 Task: Look for space in Hodonín, Czech Republic from 9th June, 2023 to 11th June, 2023 for 2 adults in price range Rs.6000 to Rs.10000. Place can be entire place with 2 bedrooms having 2 beds and 1 bathroom. Property type can be house, flat, guest house. Amenities needed are: wifi. Booking option can be shelf check-in. Required host language is English.
Action: Mouse moved to (413, 81)
Screenshot: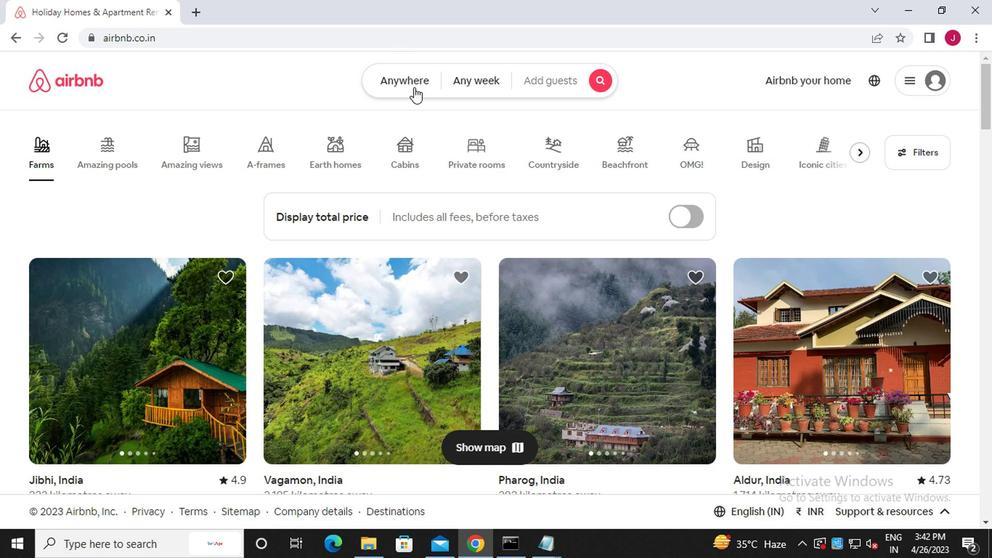
Action: Mouse pressed left at (413, 81)
Screenshot: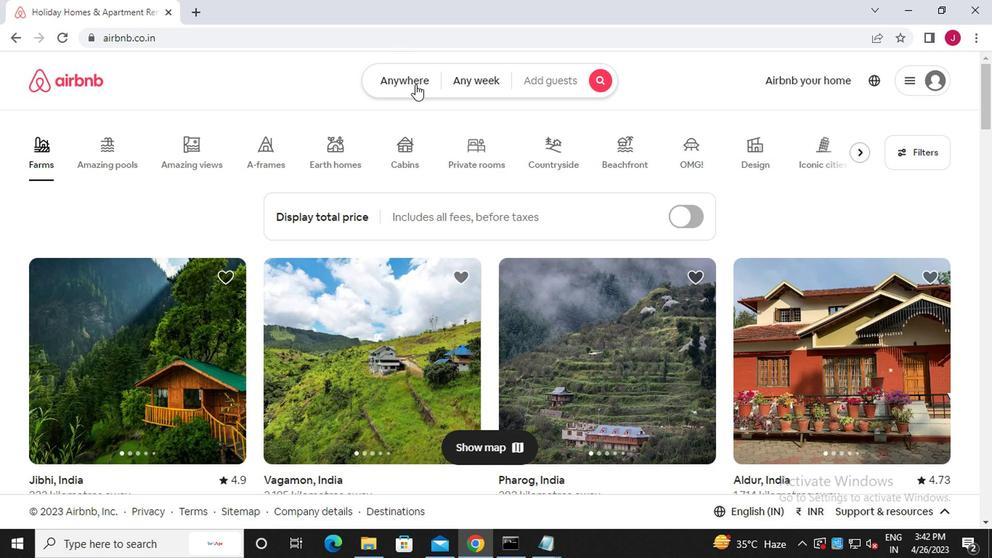 
Action: Mouse moved to (253, 141)
Screenshot: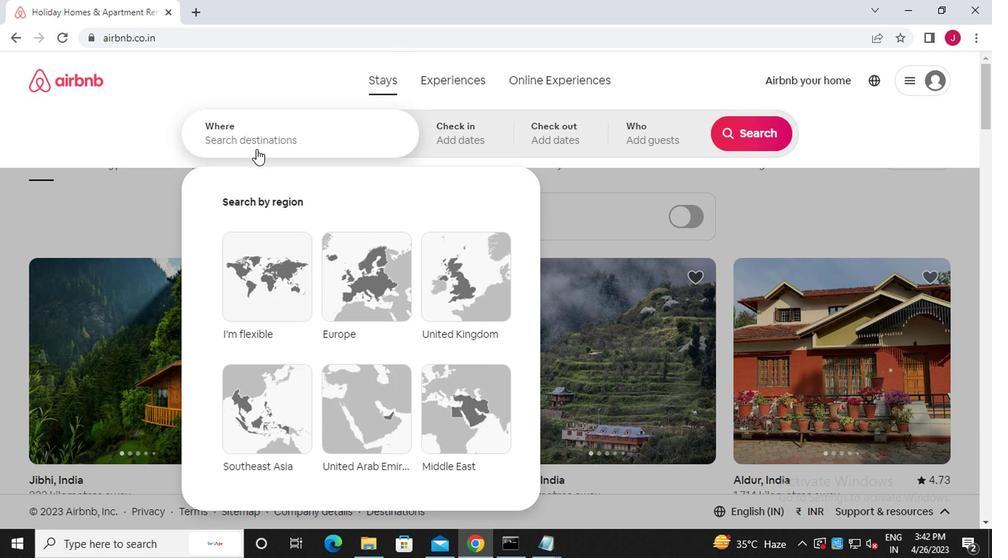 
Action: Mouse pressed left at (253, 141)
Screenshot: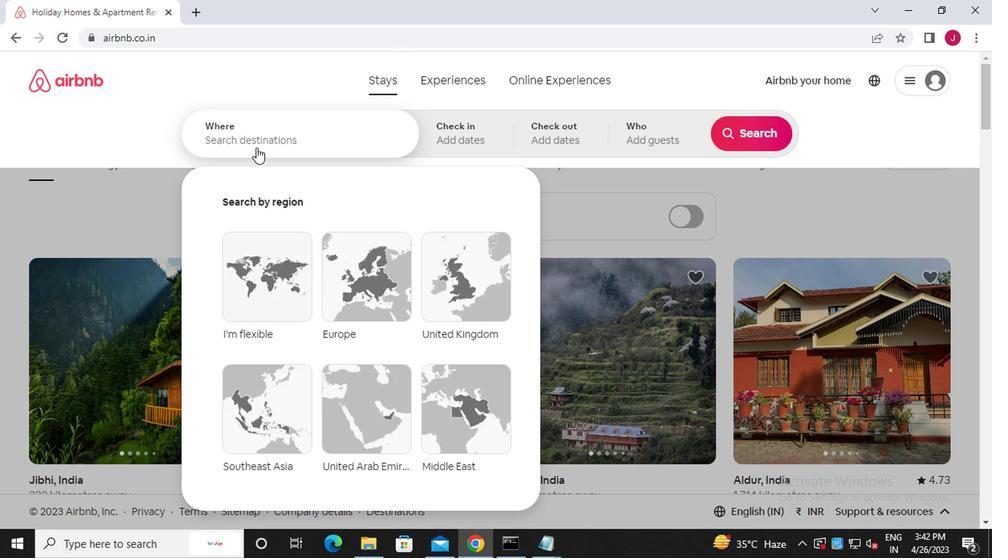 
Action: Mouse moved to (251, 141)
Screenshot: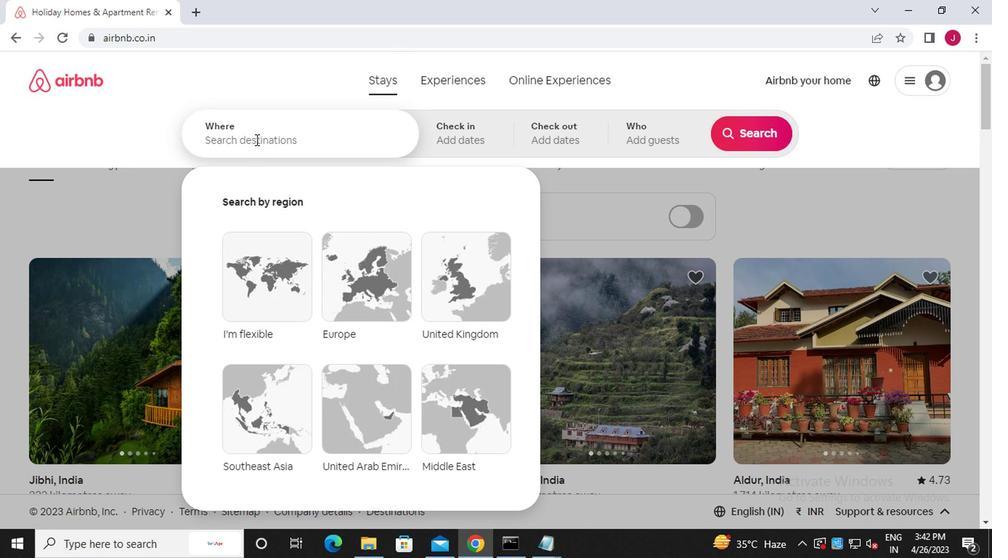 
Action: Key pressed h<Key.caps_lock>odonin,<Key.caps_lock>c<Key.caps_lock>zech<Key.space><Key.caps_lock>r<Key.caps_lock>epublic
Screenshot: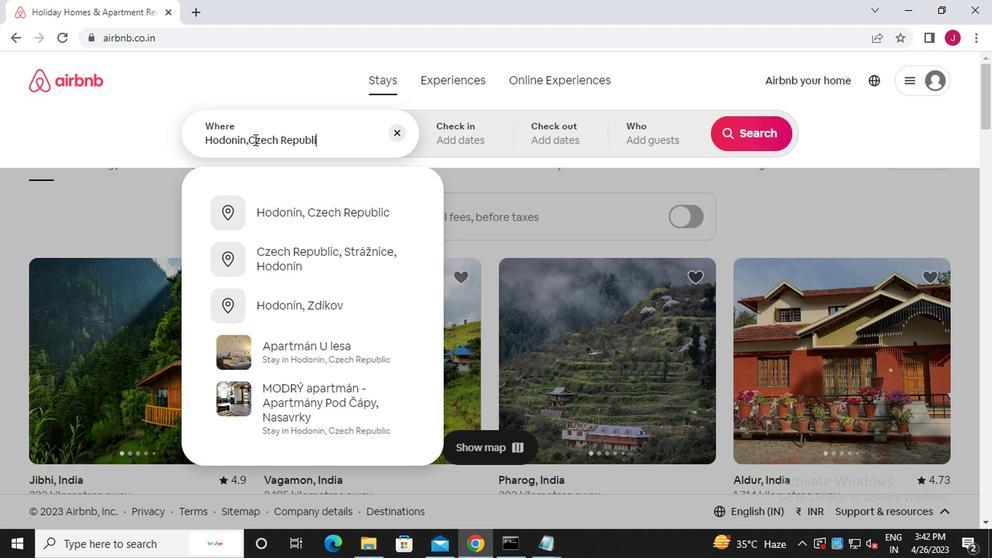 
Action: Mouse moved to (351, 208)
Screenshot: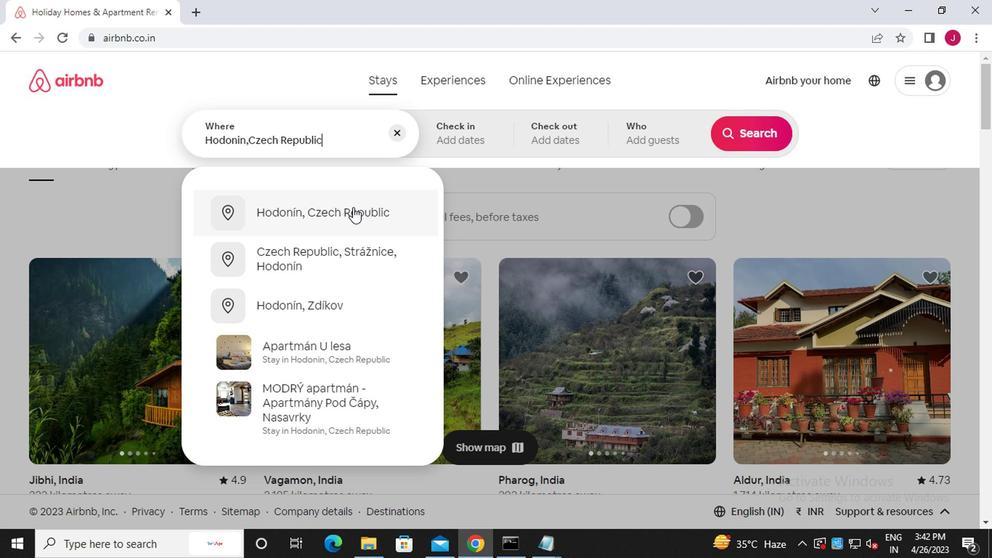 
Action: Mouse pressed left at (351, 208)
Screenshot: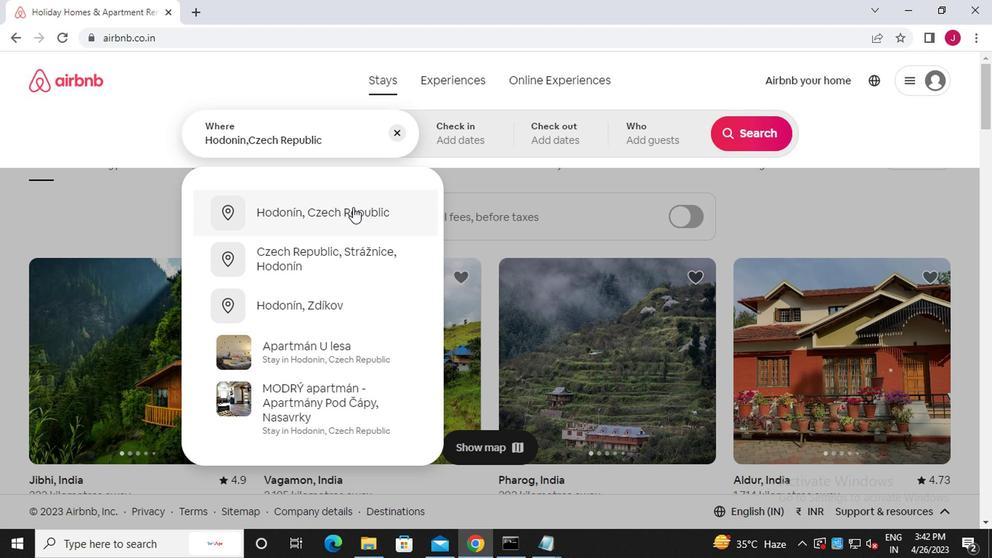 
Action: Mouse moved to (741, 255)
Screenshot: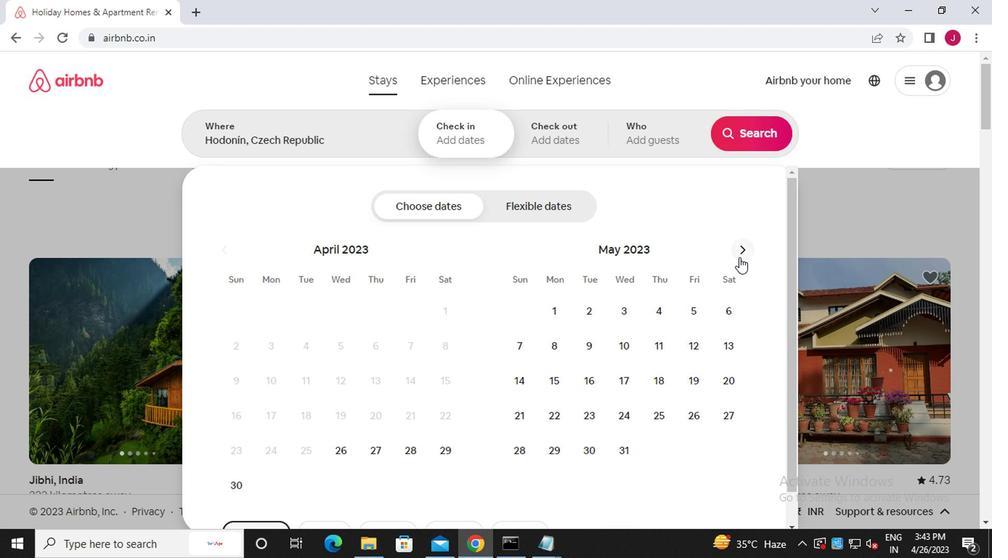 
Action: Mouse pressed left at (741, 255)
Screenshot: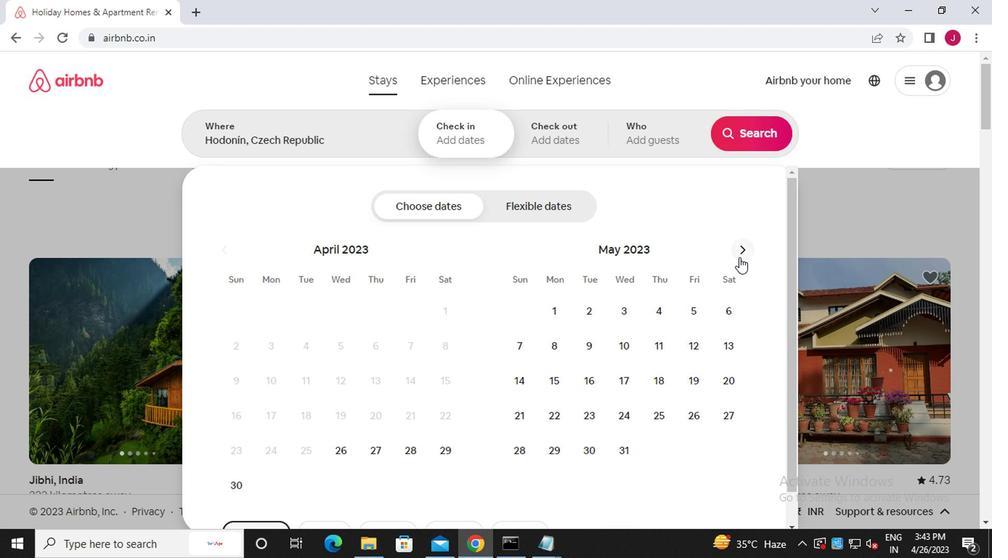 
Action: Mouse moved to (697, 340)
Screenshot: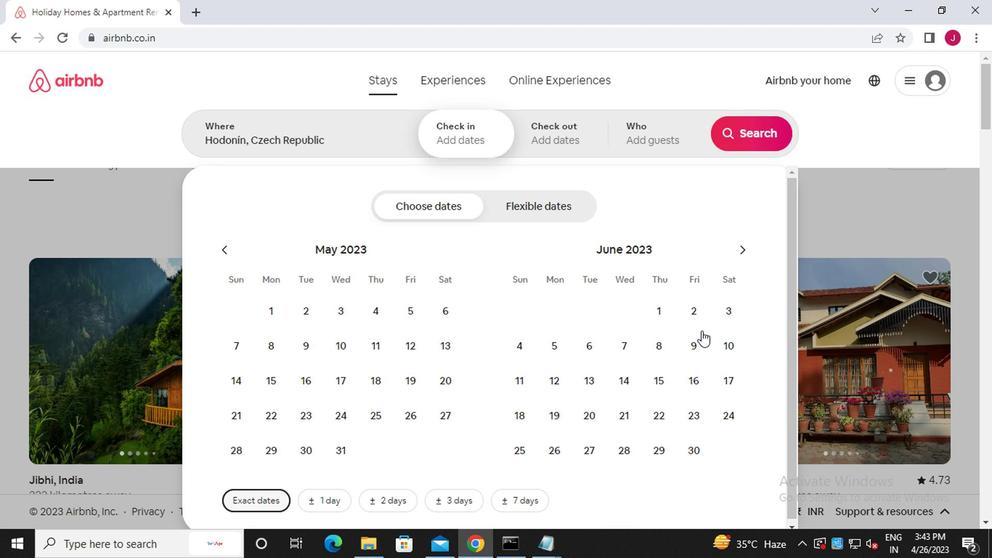 
Action: Mouse pressed left at (697, 340)
Screenshot: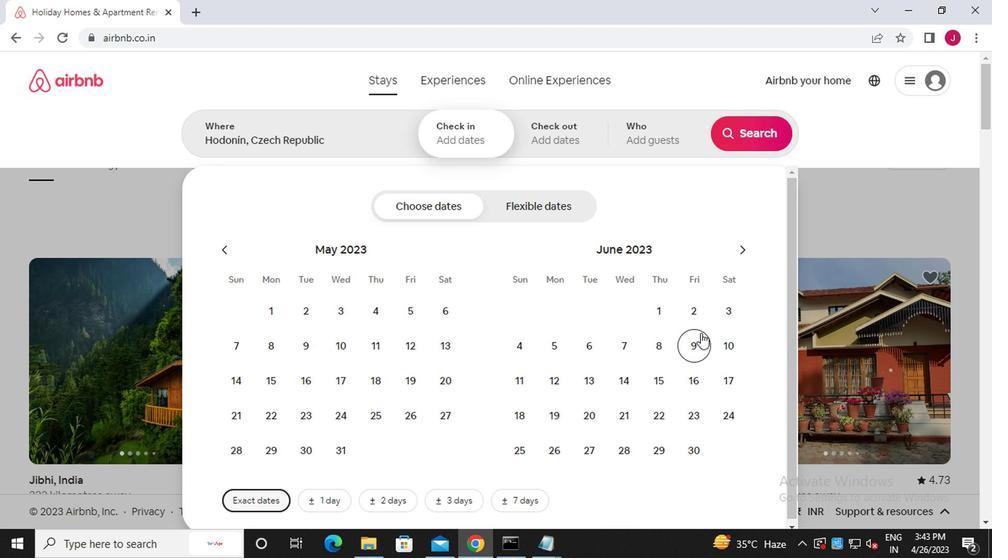 
Action: Mouse moved to (527, 376)
Screenshot: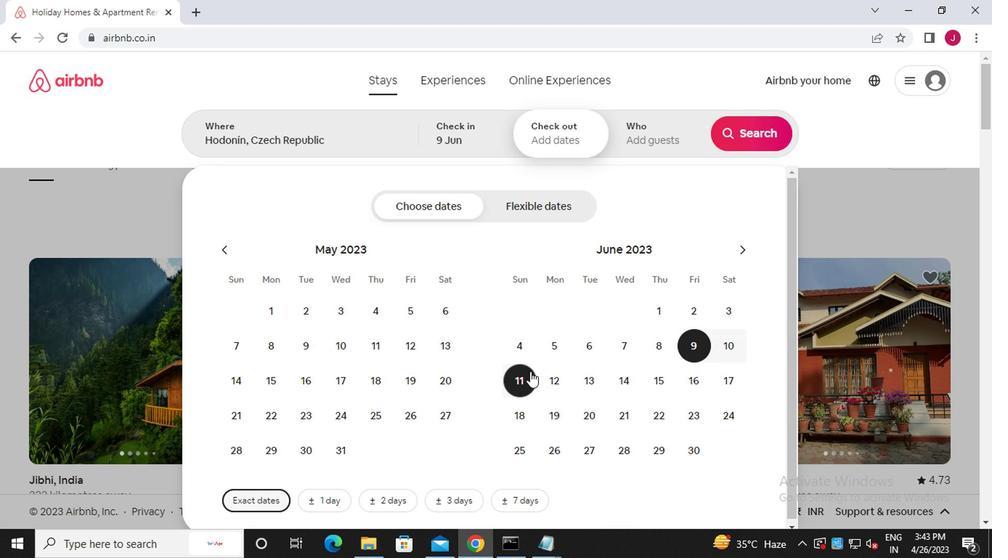 
Action: Mouse pressed left at (527, 376)
Screenshot: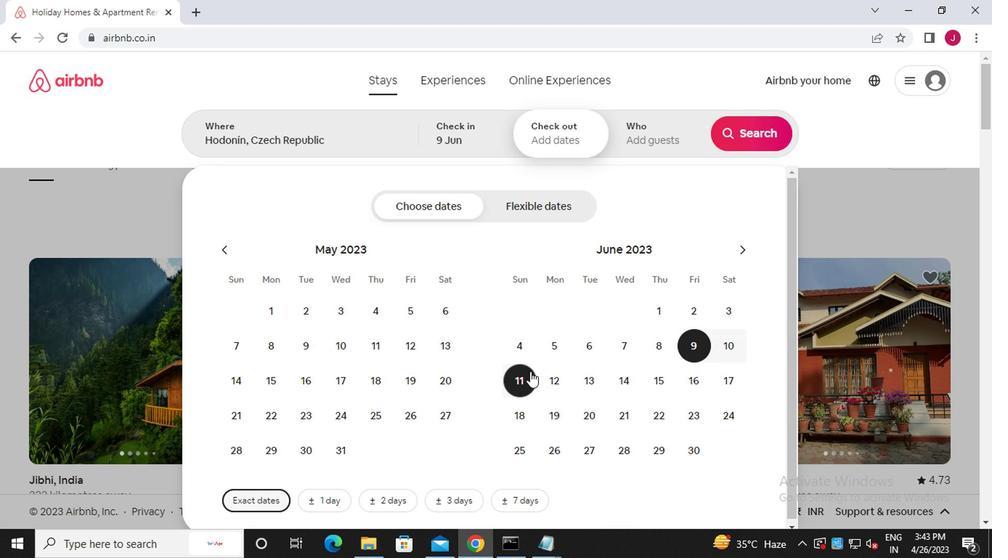 
Action: Mouse moved to (657, 142)
Screenshot: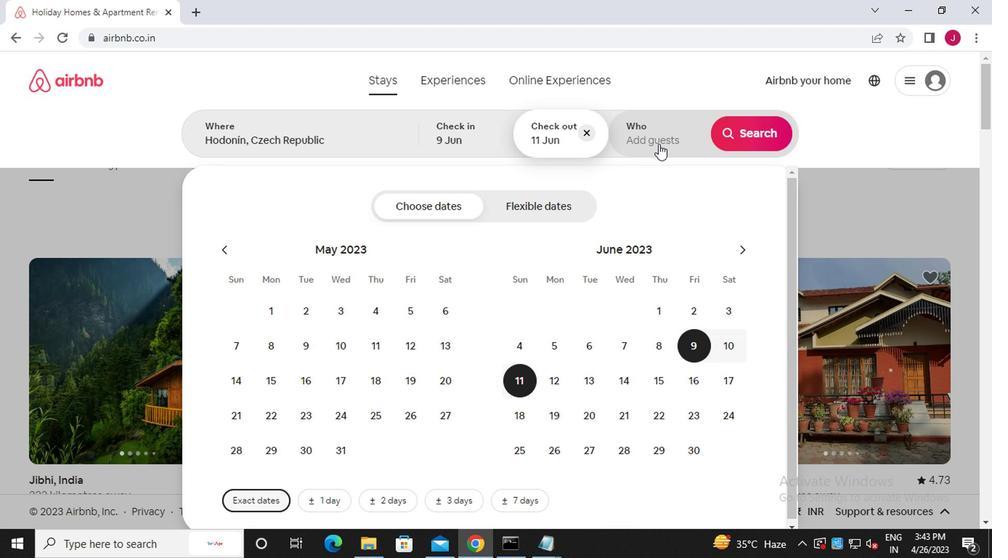 
Action: Mouse pressed left at (657, 142)
Screenshot: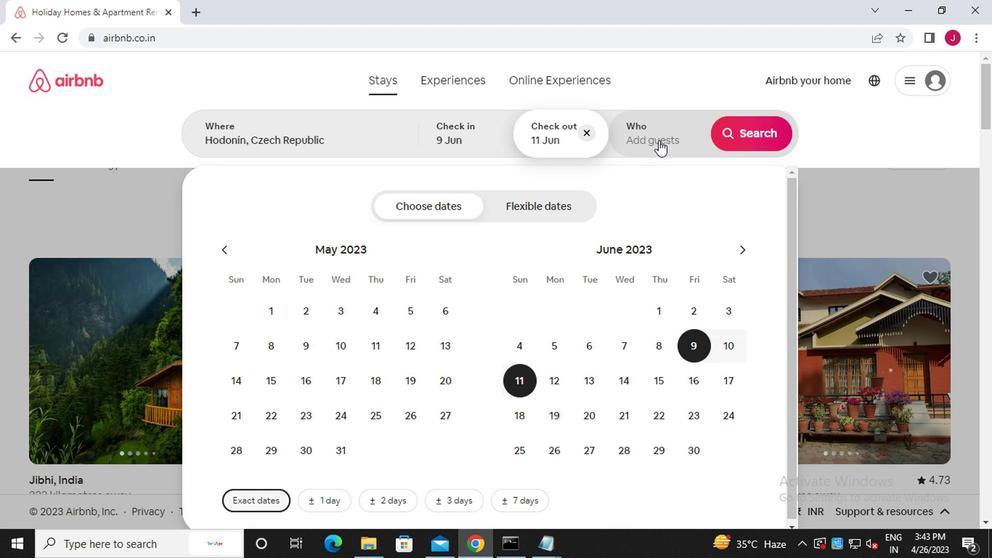 
Action: Mouse moved to (757, 211)
Screenshot: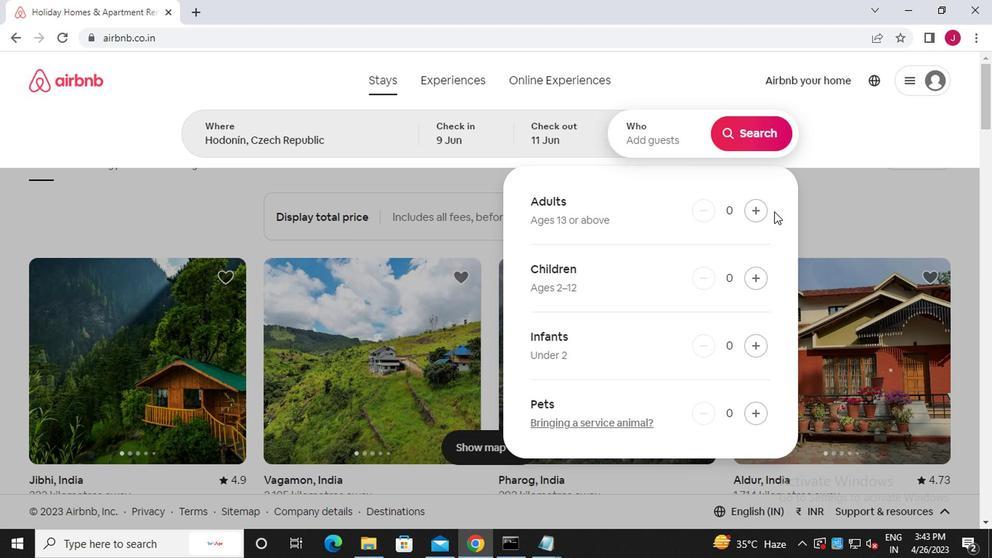 
Action: Mouse pressed left at (757, 211)
Screenshot: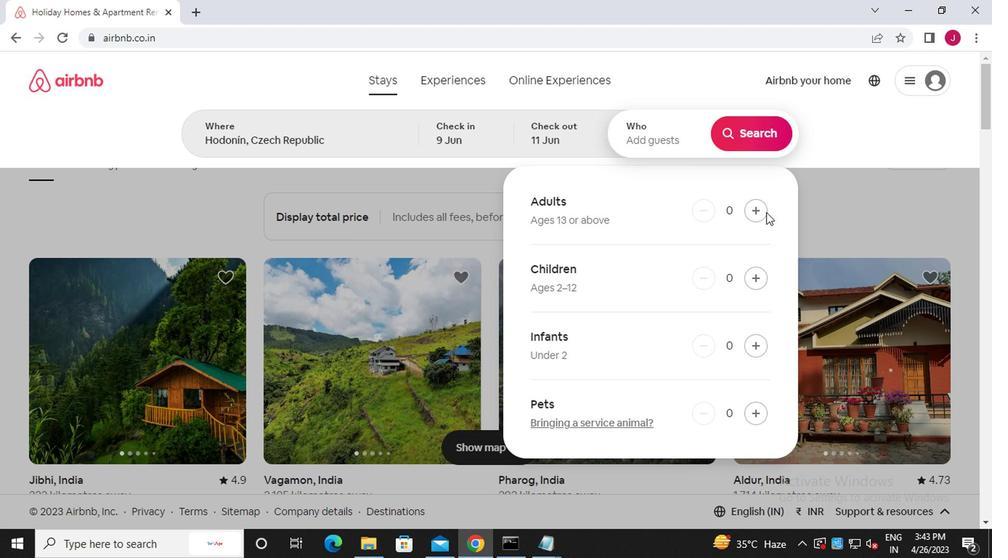 
Action: Mouse pressed left at (757, 211)
Screenshot: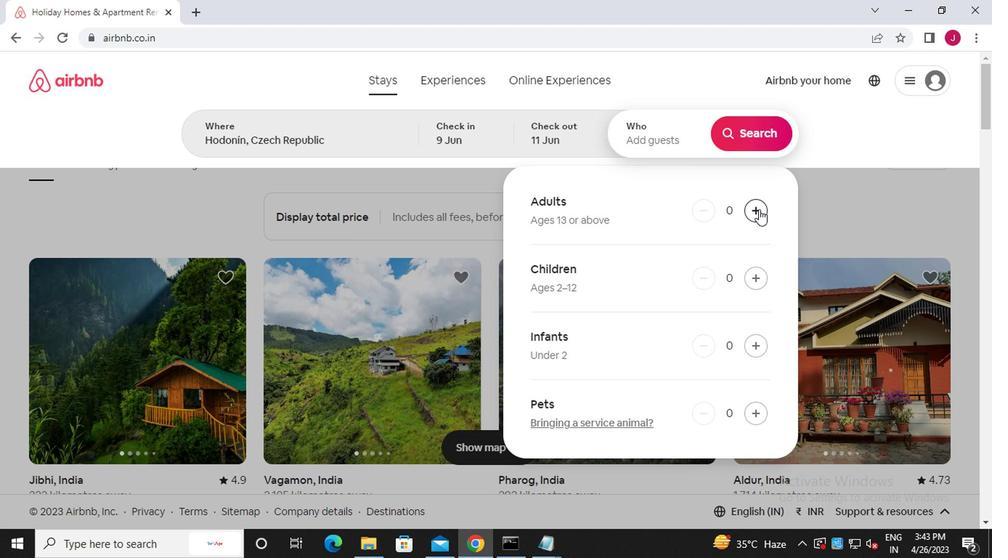 
Action: Mouse moved to (761, 140)
Screenshot: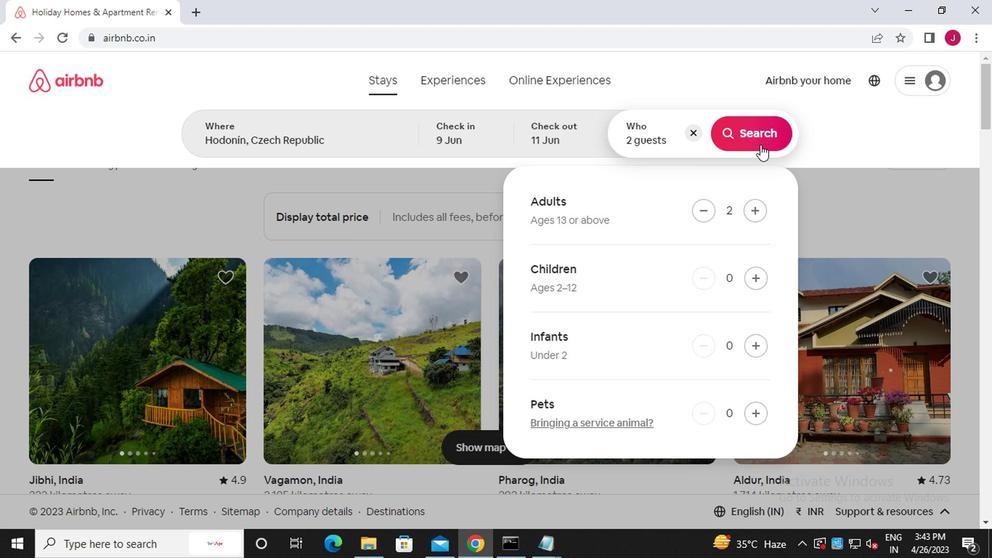 
Action: Mouse pressed left at (761, 140)
Screenshot: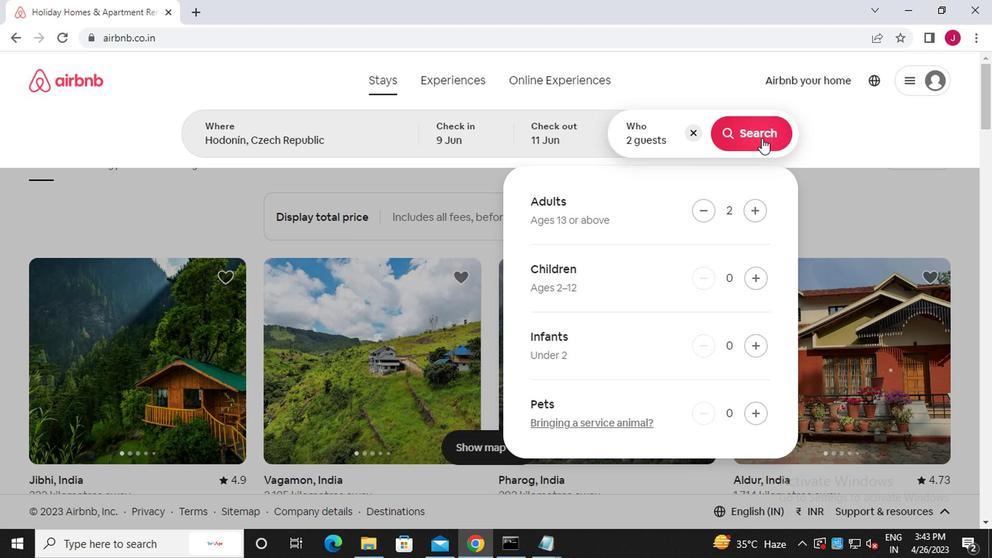 
Action: Mouse moved to (934, 139)
Screenshot: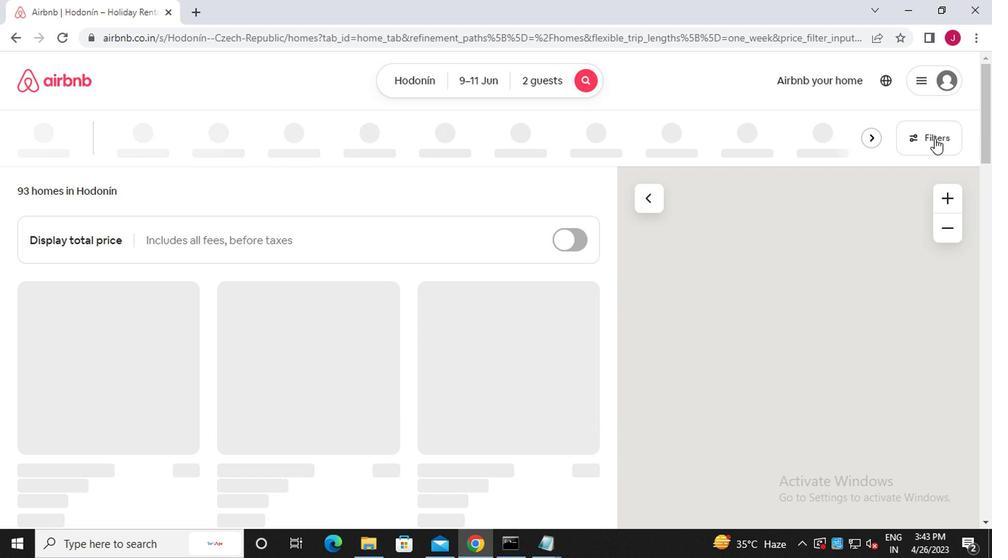 
Action: Mouse pressed left at (934, 139)
Screenshot: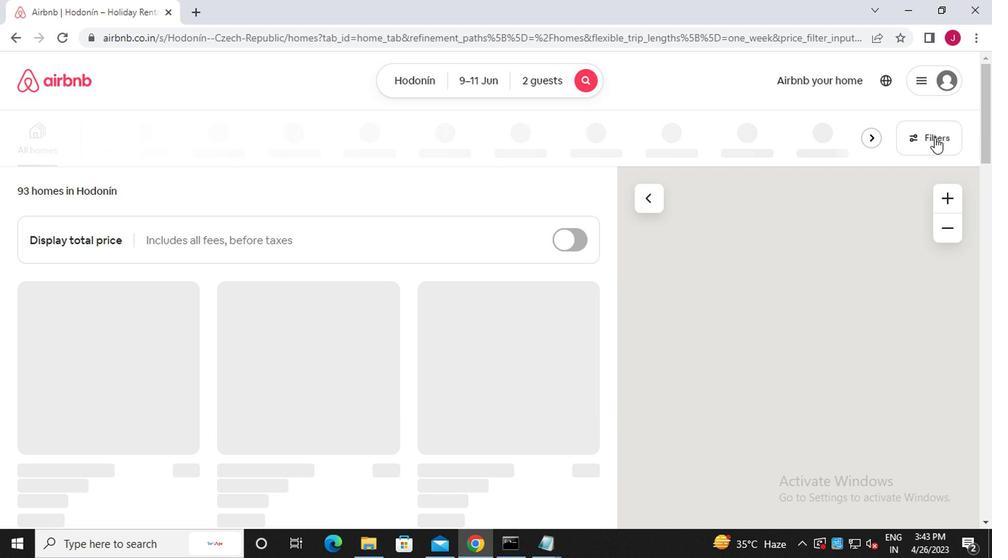 
Action: Mouse moved to (374, 311)
Screenshot: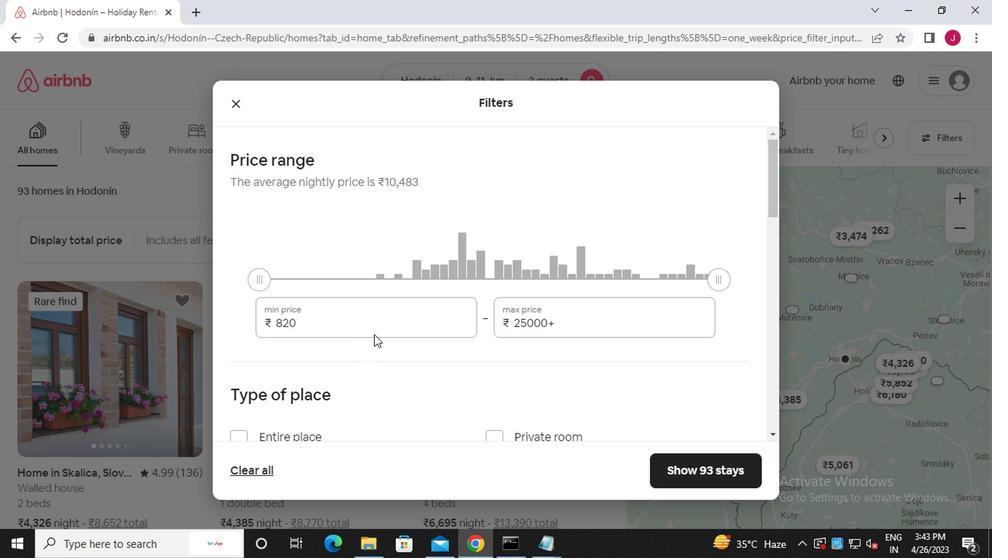 
Action: Mouse pressed left at (374, 311)
Screenshot: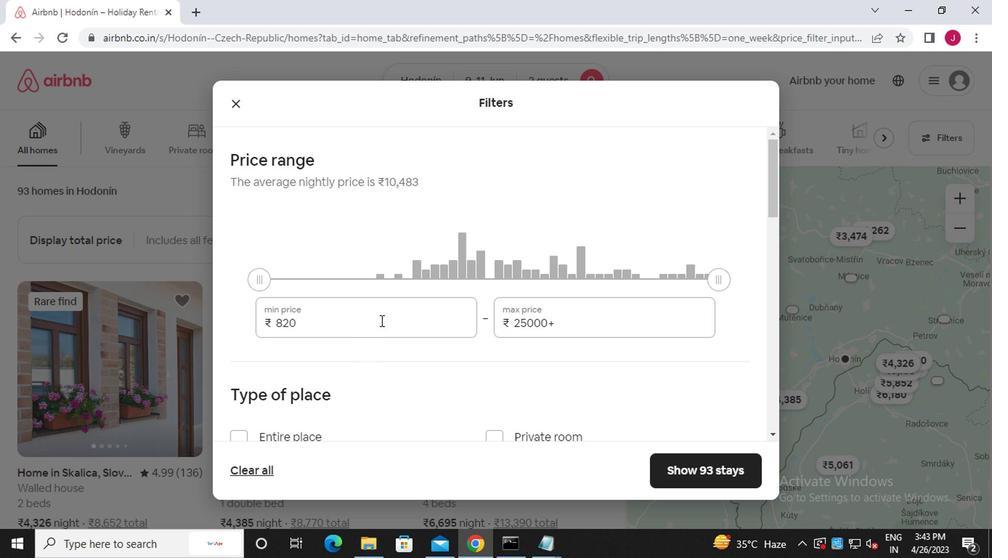 
Action: Mouse moved to (374, 311)
Screenshot: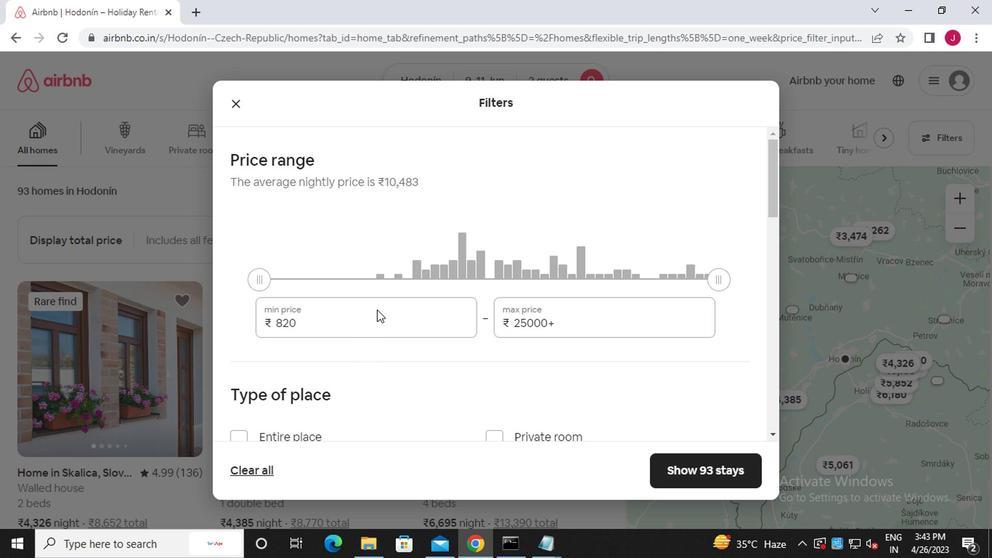 
Action: Key pressed <Key.backspace><Key.backspace><Key.backspace><<102>><<96>><<96>><<96>>
Screenshot: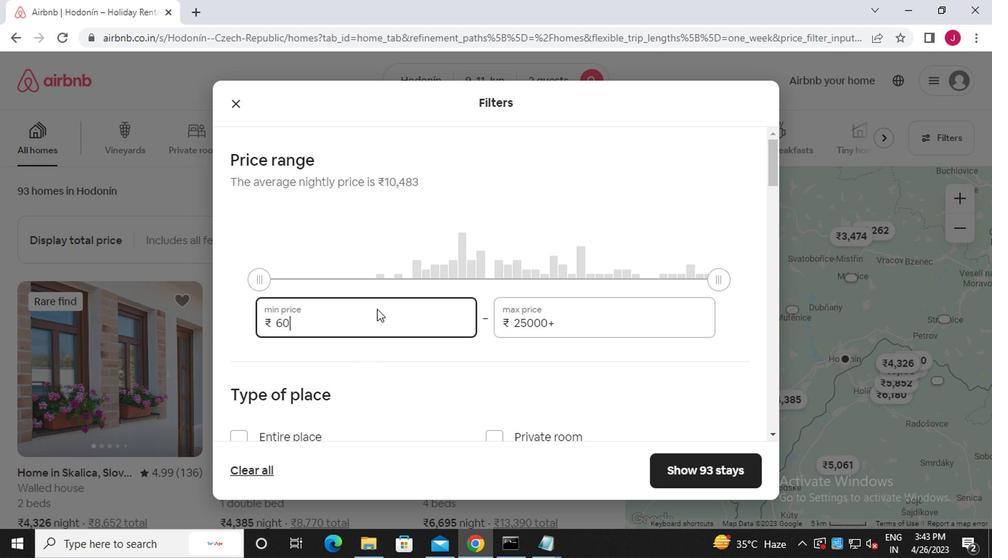 
Action: Mouse moved to (622, 318)
Screenshot: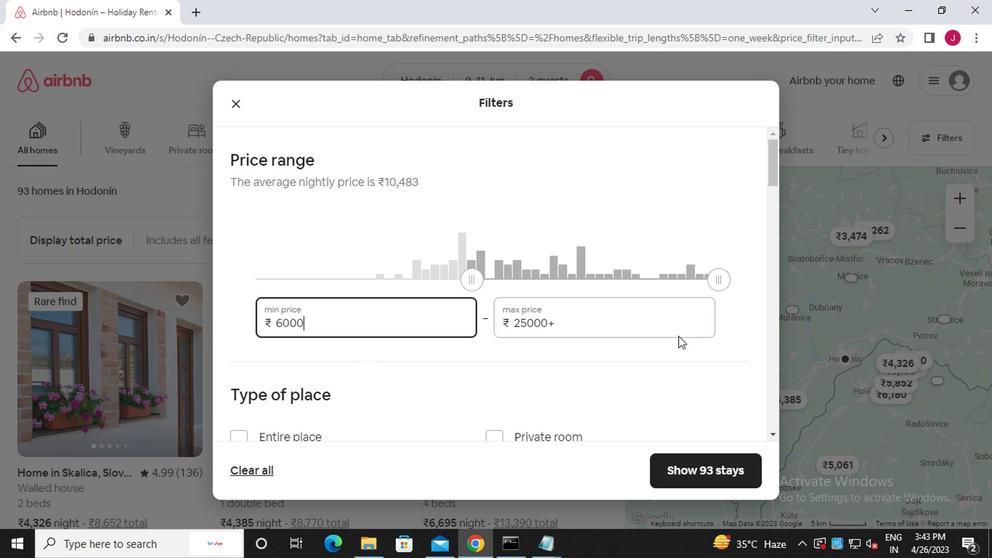 
Action: Mouse pressed left at (622, 318)
Screenshot: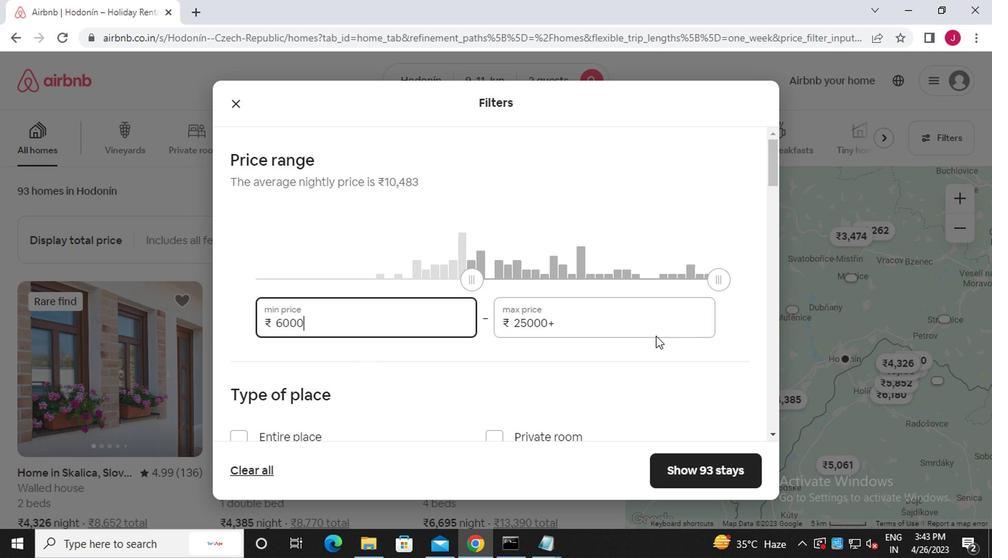
Action: Mouse moved to (624, 317)
Screenshot: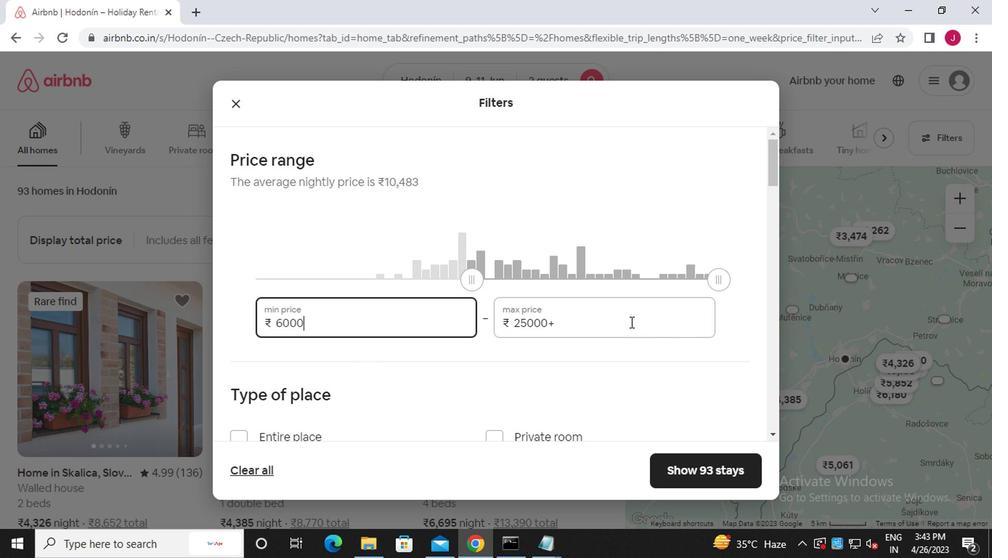 
Action: Key pressed <Key.backspace><Key.backspace><Key.backspace><Key.backspace><Key.backspace><Key.backspace><Key.backspace><Key.backspace><Key.backspace><Key.backspace><Key.backspace><Key.backspace><<97>><<96>><<96>><<96>><<96>>
Screenshot: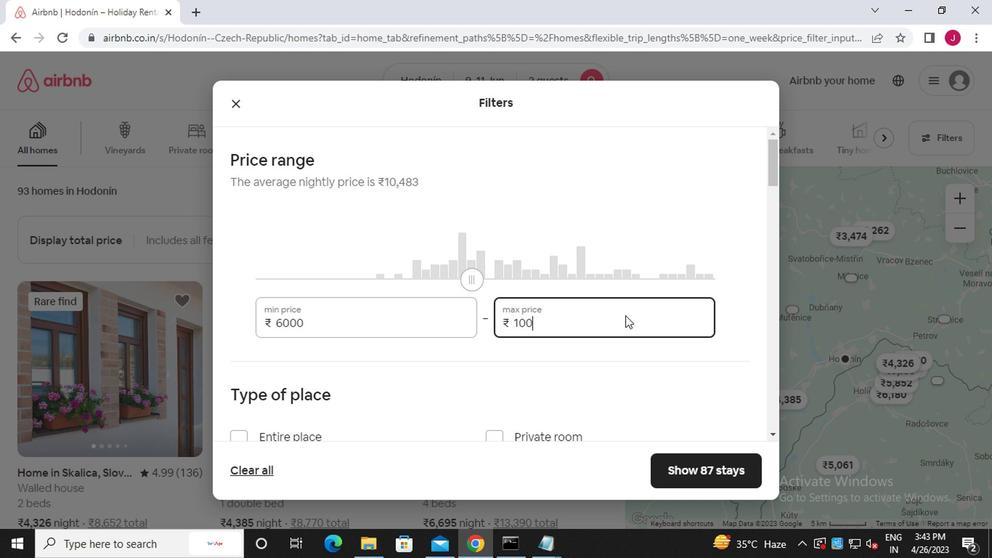 
Action: Mouse scrolled (624, 316) with delta (0, 0)
Screenshot: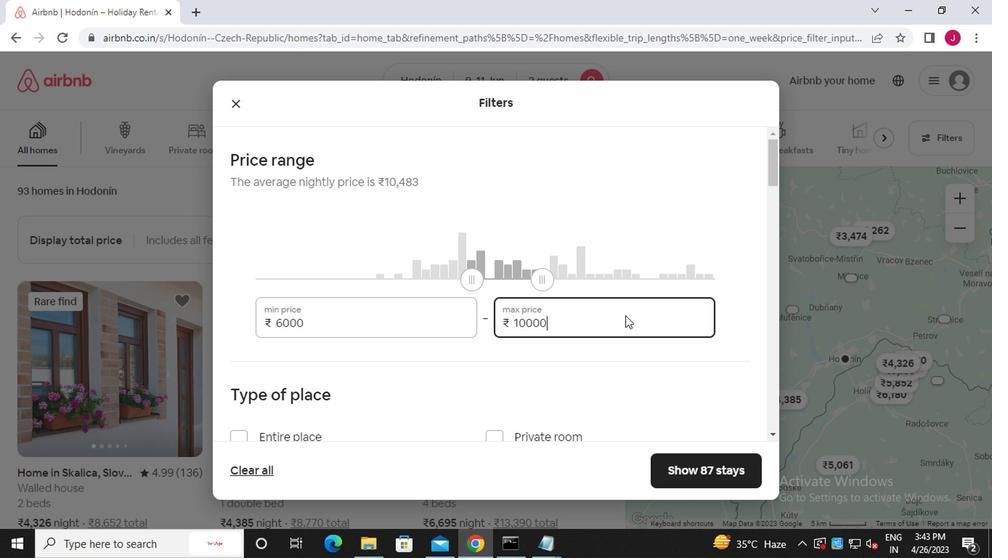 
Action: Mouse moved to (621, 324)
Screenshot: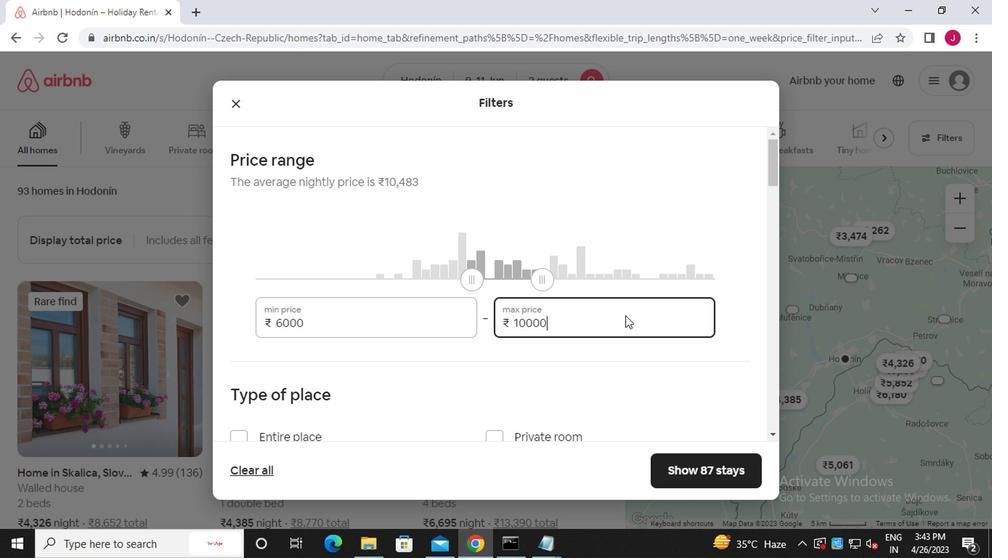 
Action: Mouse scrolled (621, 323) with delta (0, 0)
Screenshot: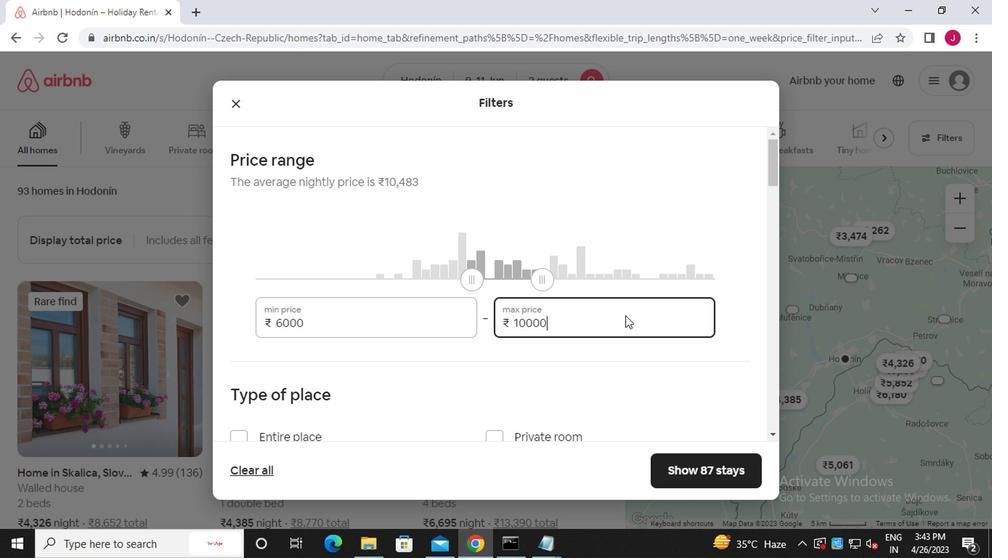 
Action: Mouse scrolled (621, 323) with delta (0, 0)
Screenshot: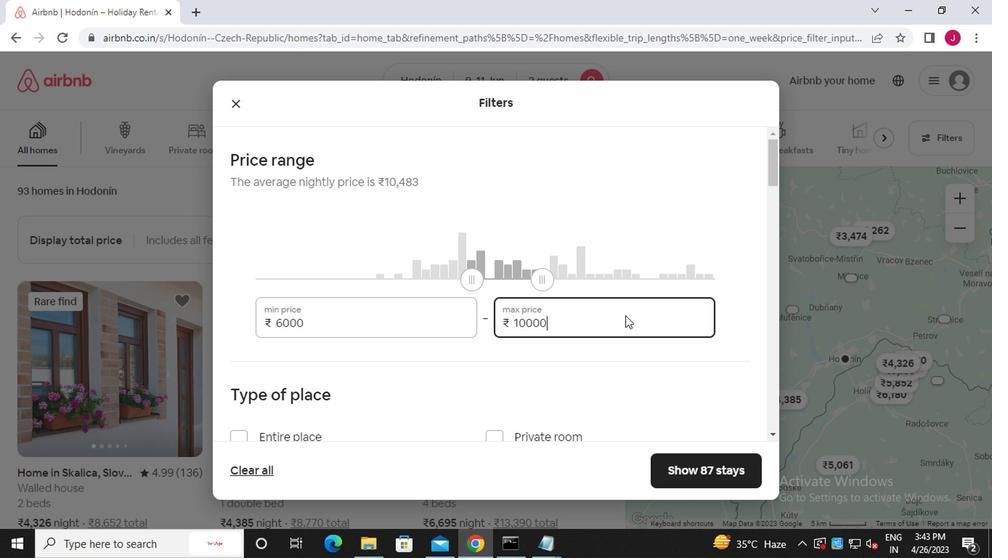 
Action: Mouse scrolled (621, 323) with delta (0, 0)
Screenshot: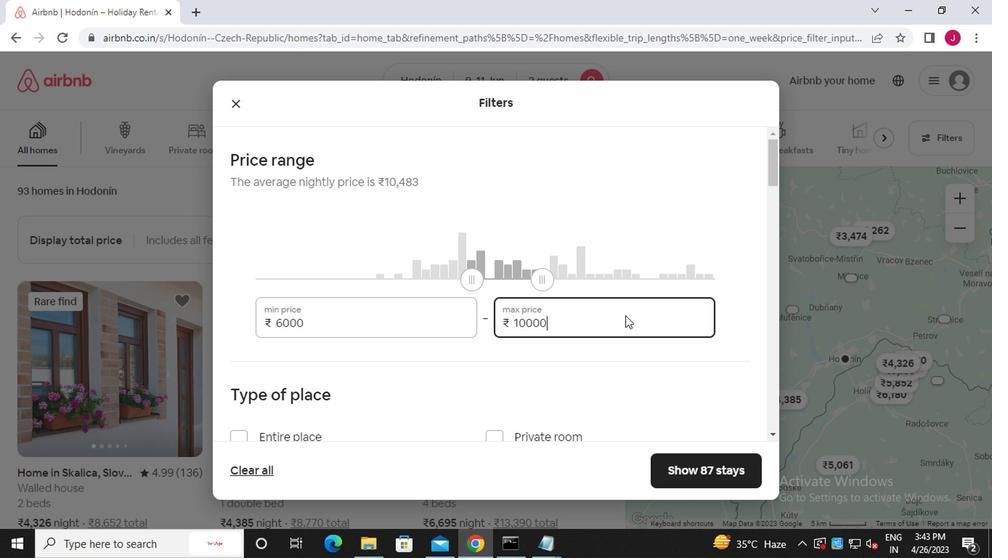 
Action: Mouse moved to (308, 375)
Screenshot: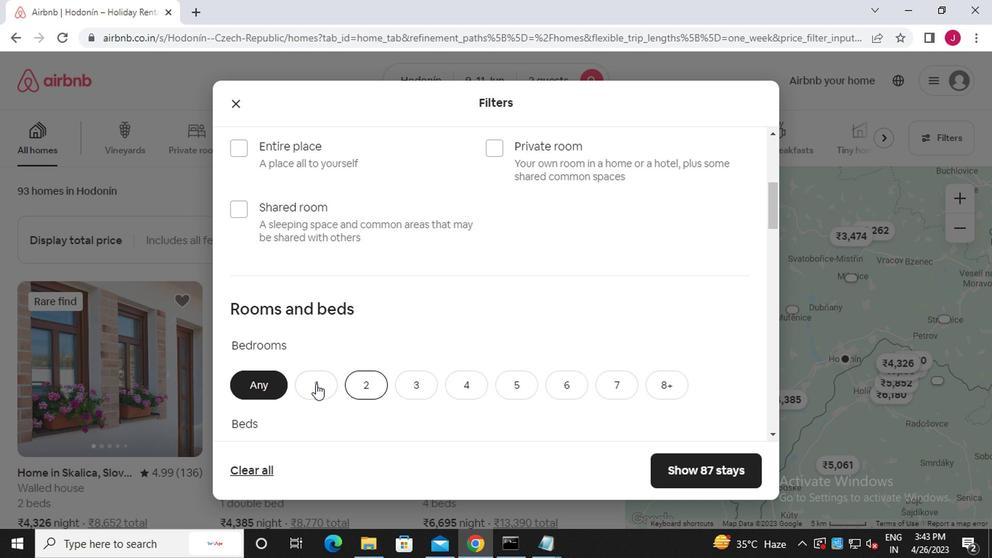 
Action: Mouse scrolled (308, 375) with delta (0, 0)
Screenshot: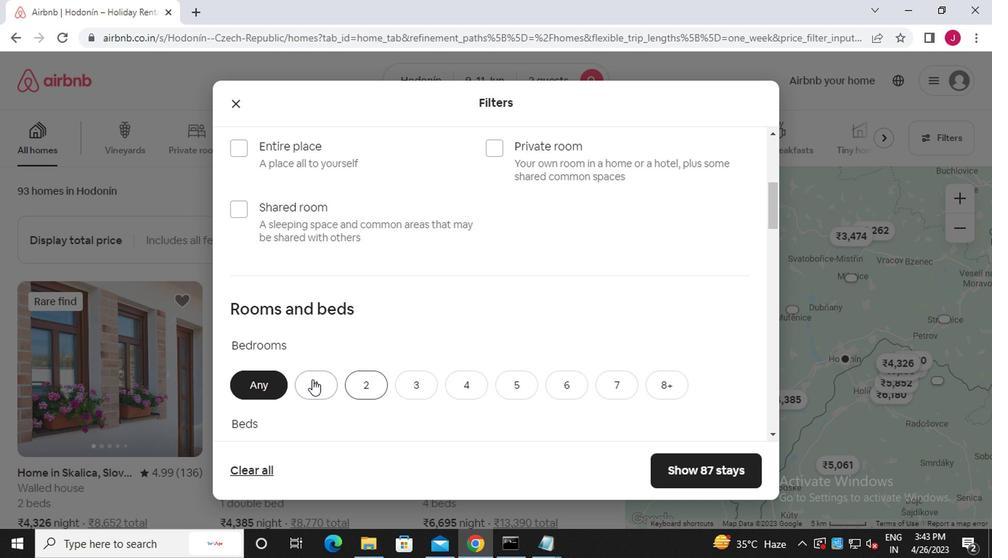 
Action: Mouse moved to (308, 377)
Screenshot: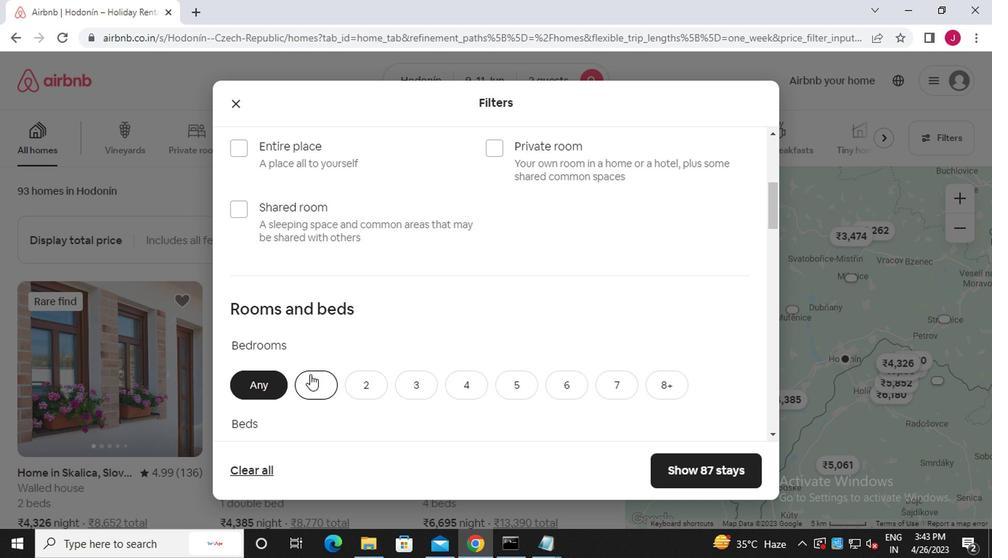 
Action: Mouse scrolled (308, 376) with delta (0, -1)
Screenshot: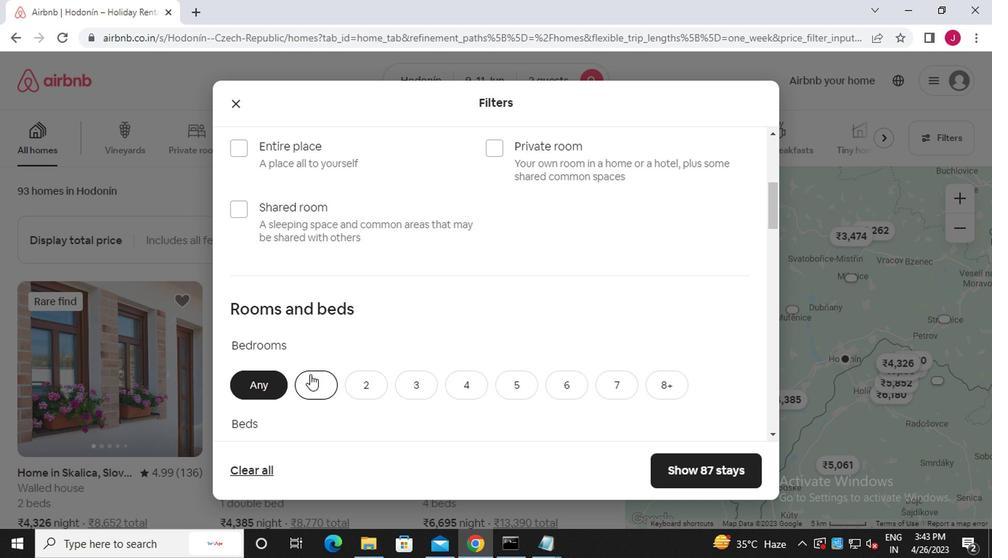 
Action: Mouse moved to (309, 379)
Screenshot: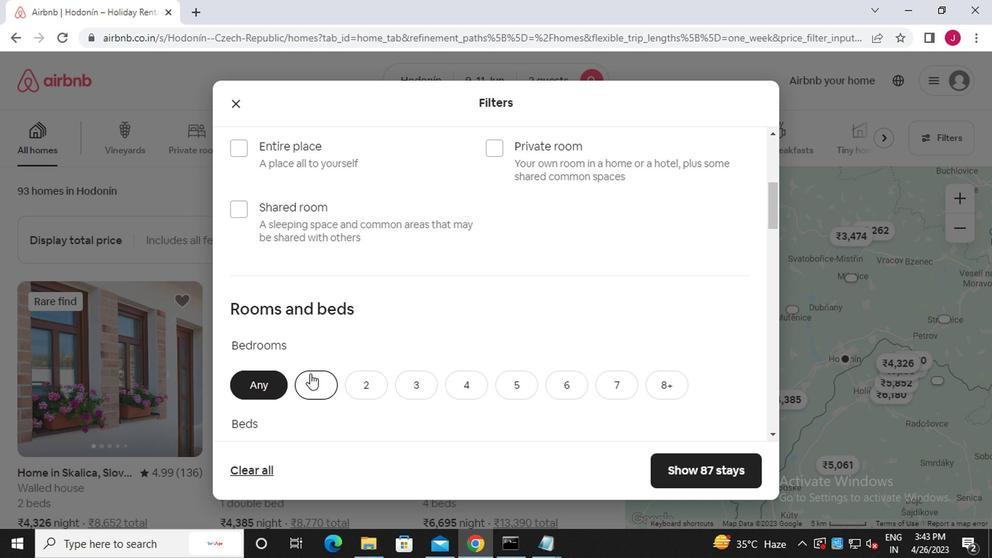 
Action: Mouse scrolled (309, 378) with delta (0, 0)
Screenshot: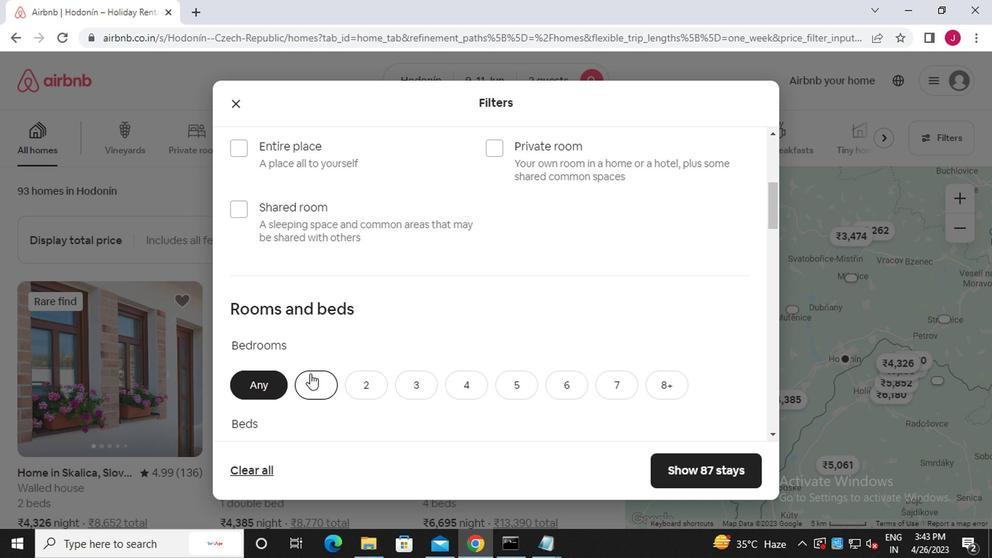 
Action: Mouse moved to (310, 379)
Screenshot: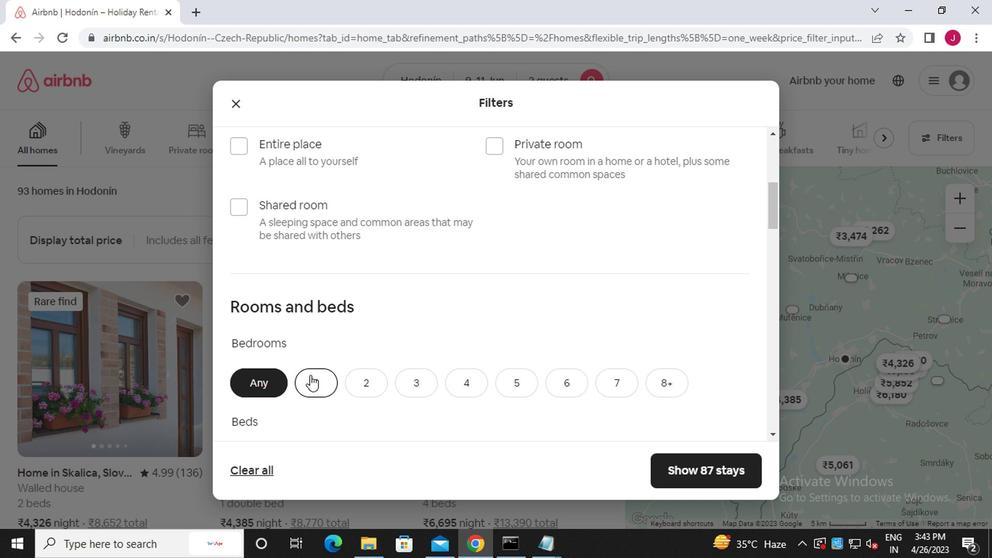 
Action: Mouse scrolled (310, 379) with delta (0, 0)
Screenshot: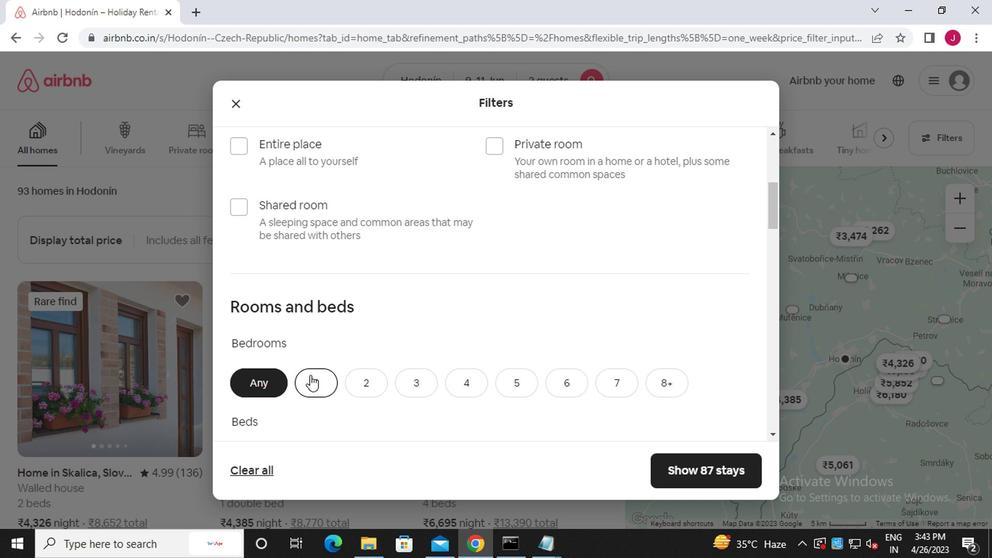 
Action: Mouse moved to (314, 373)
Screenshot: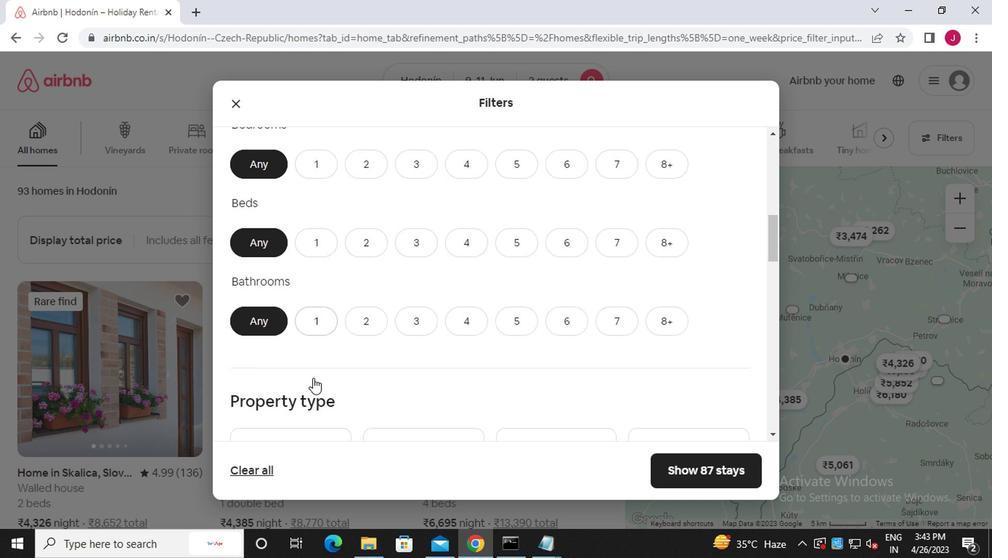 
Action: Mouse scrolled (314, 374) with delta (0, 0)
Screenshot: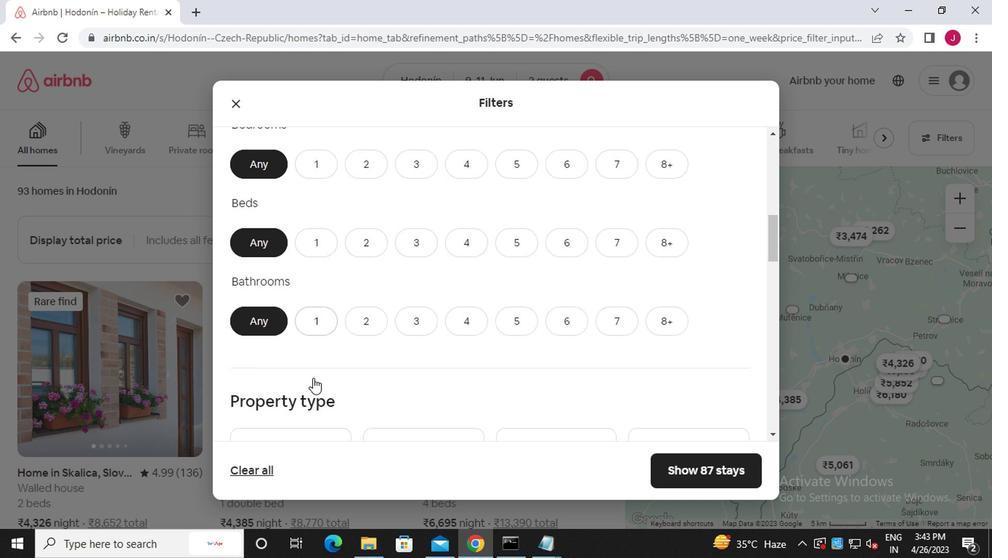 
Action: Mouse scrolled (314, 374) with delta (0, 0)
Screenshot: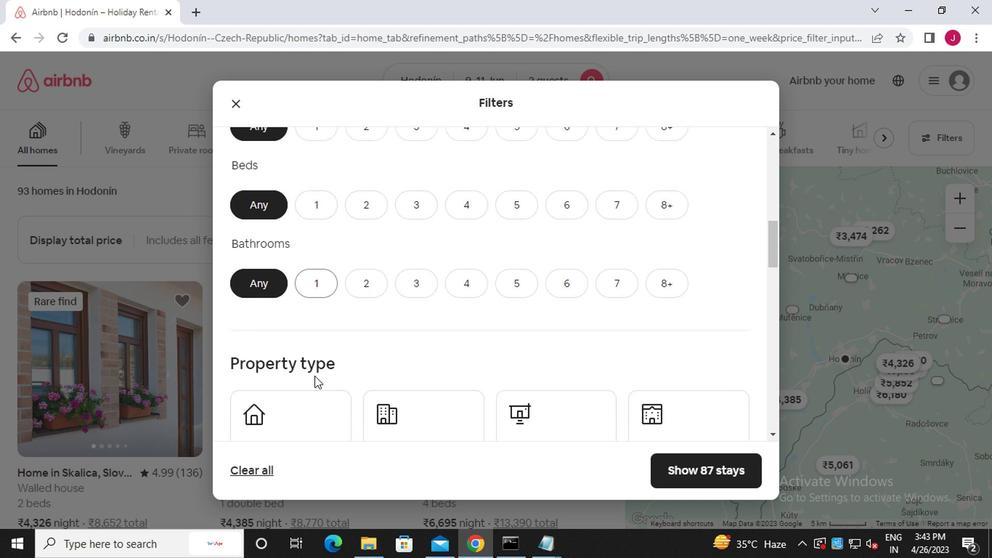 
Action: Mouse moved to (314, 371)
Screenshot: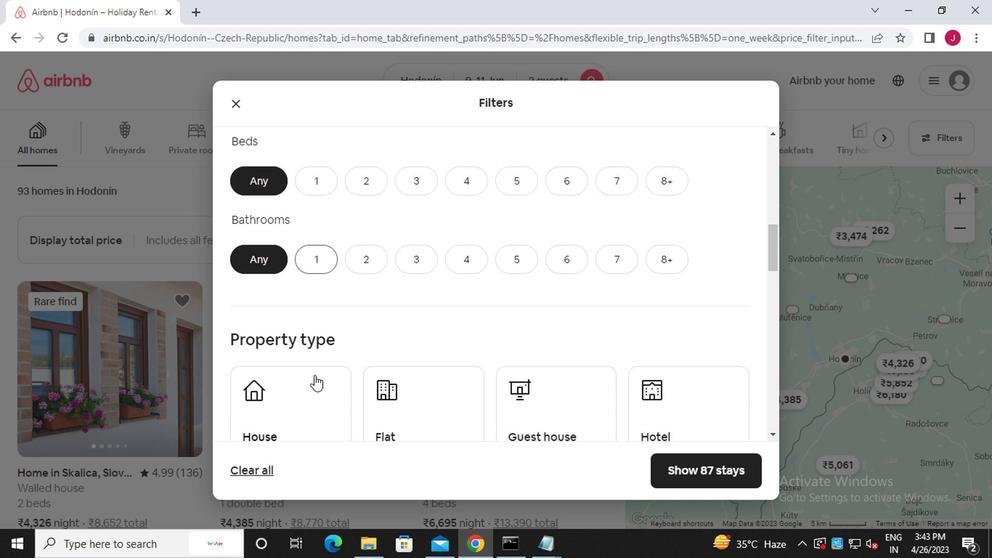 
Action: Mouse scrolled (314, 372) with delta (0, 1)
Screenshot: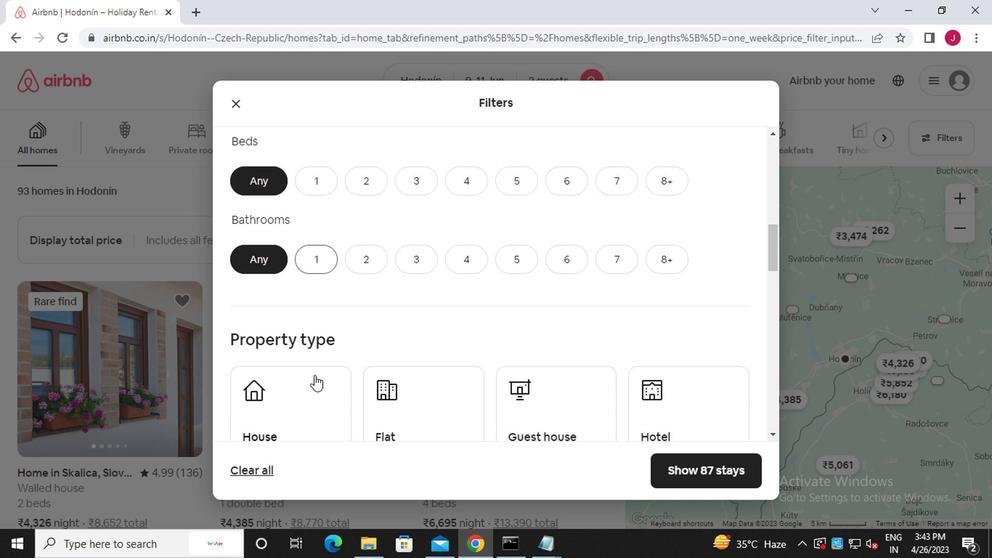 
Action: Mouse moved to (280, 212)
Screenshot: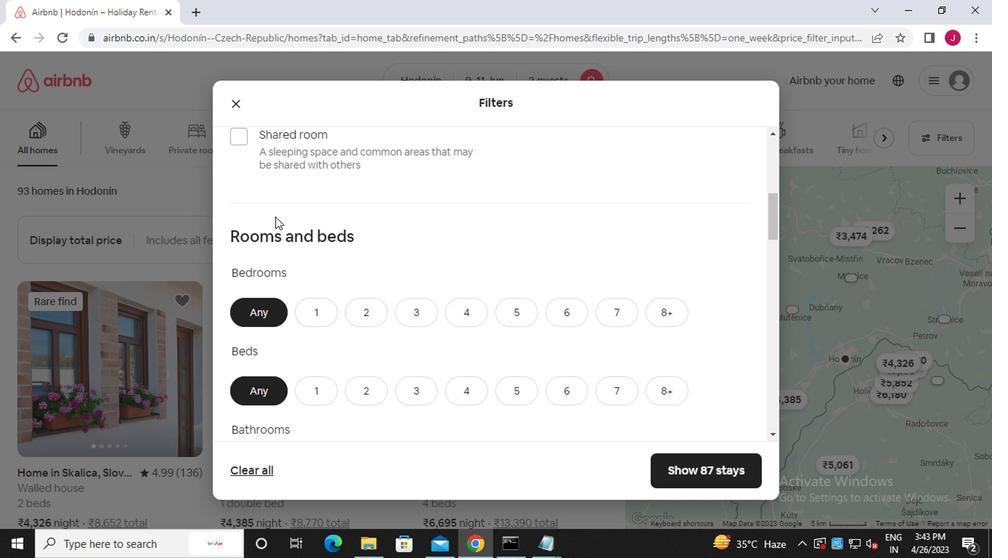 
Action: Mouse scrolled (280, 213) with delta (0, 1)
Screenshot: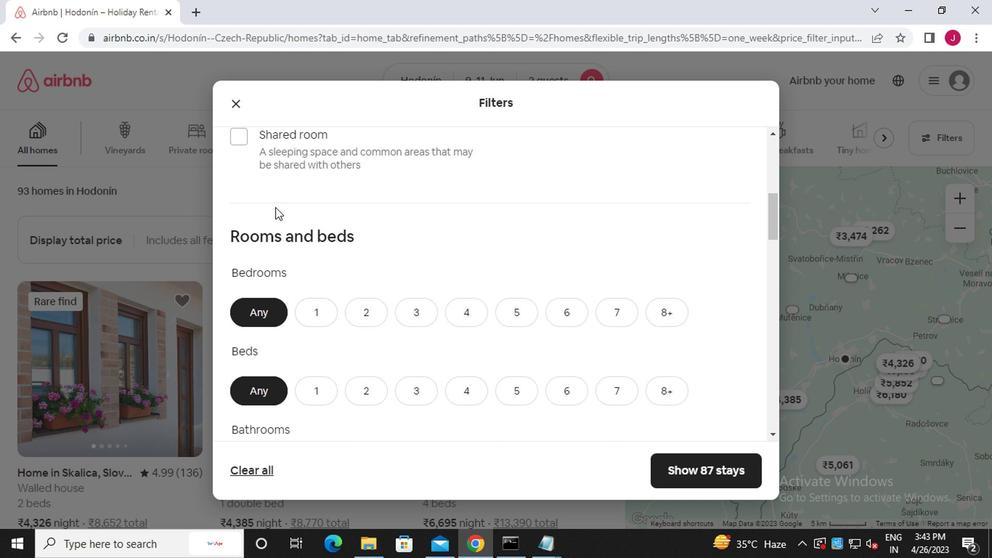 
Action: Mouse moved to (280, 212)
Screenshot: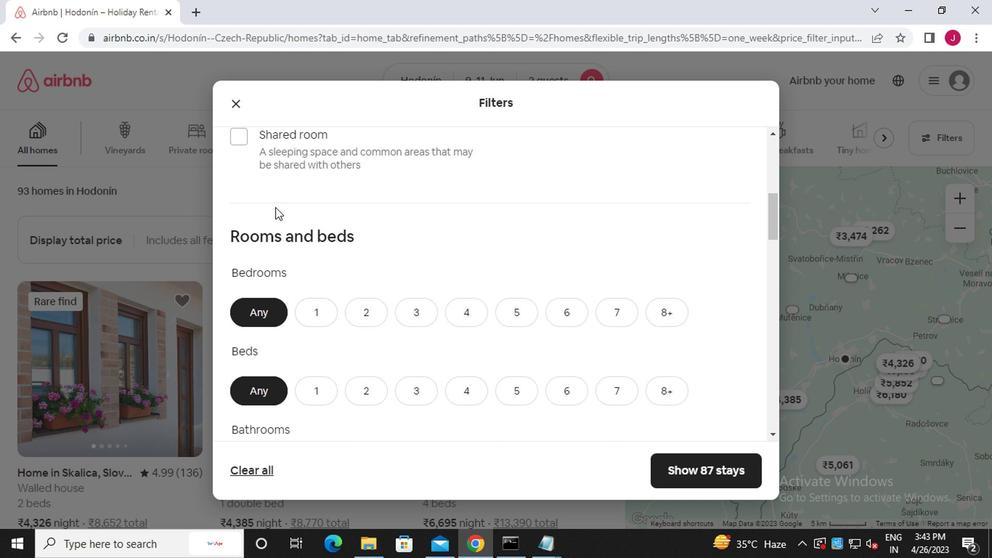 
Action: Mouse scrolled (280, 213) with delta (0, 1)
Screenshot: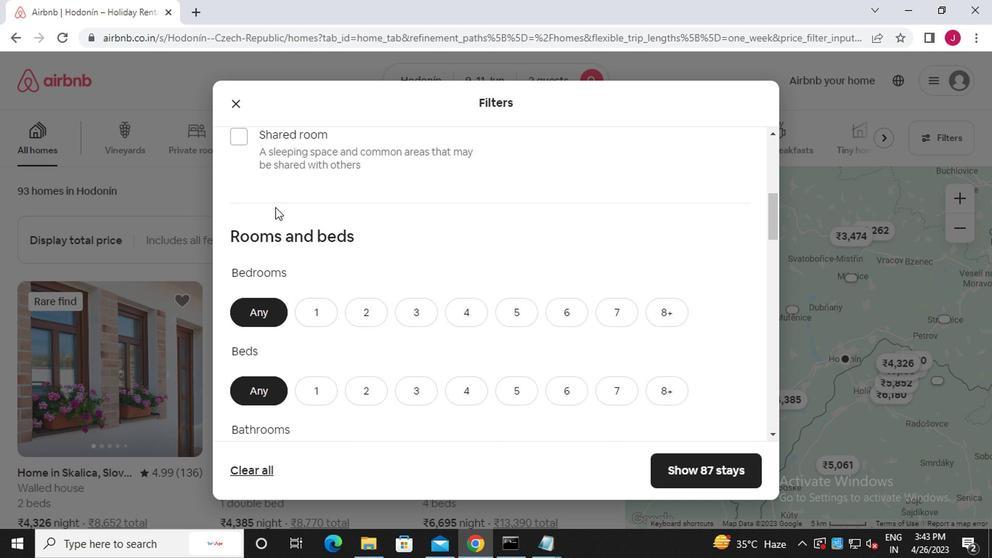
Action: Mouse moved to (241, 220)
Screenshot: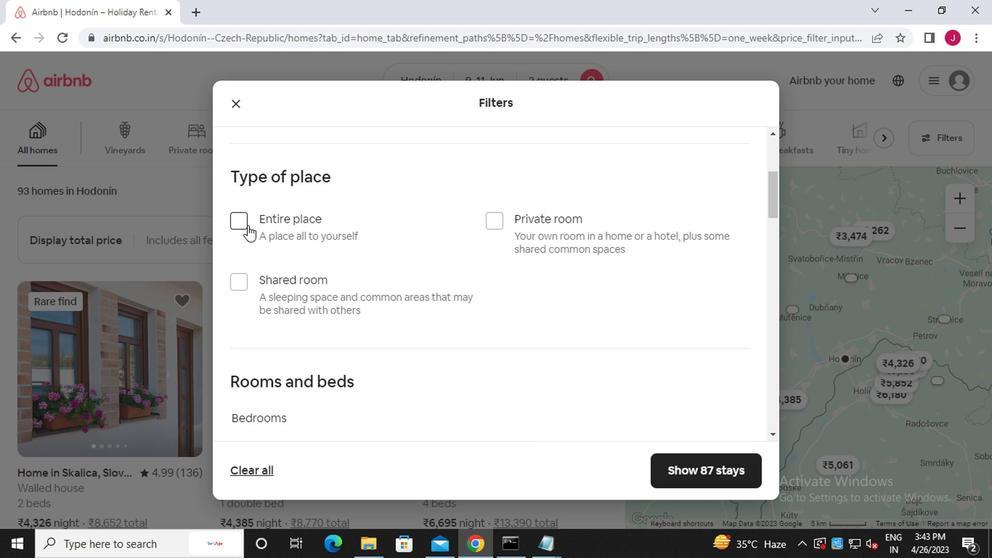 
Action: Mouse pressed left at (241, 220)
Screenshot: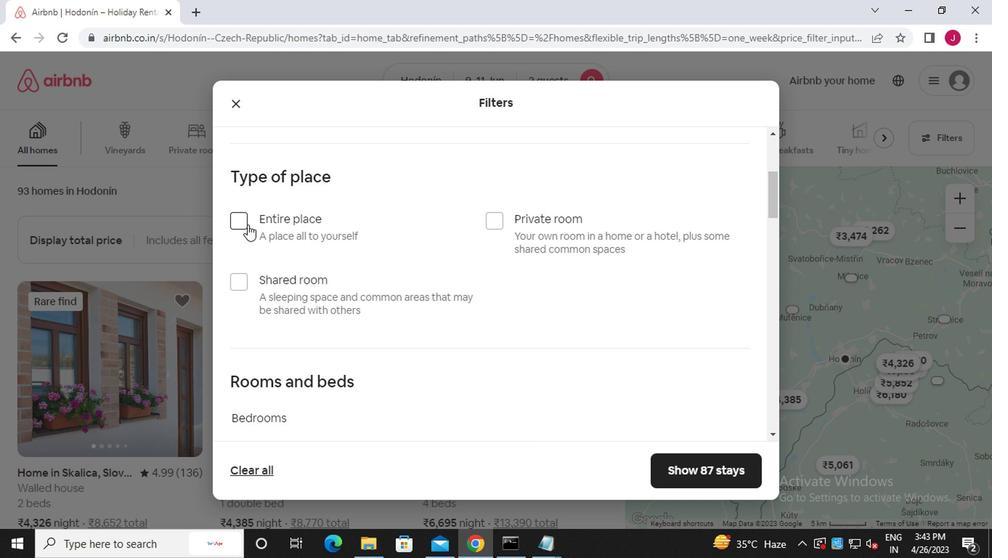 
Action: Mouse moved to (333, 270)
Screenshot: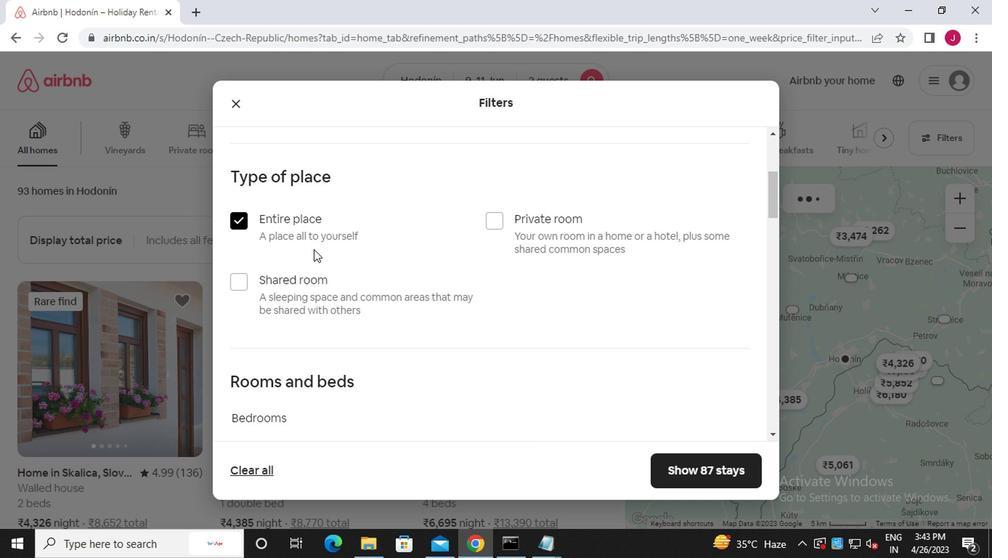 
Action: Mouse scrolled (333, 269) with delta (0, -1)
Screenshot: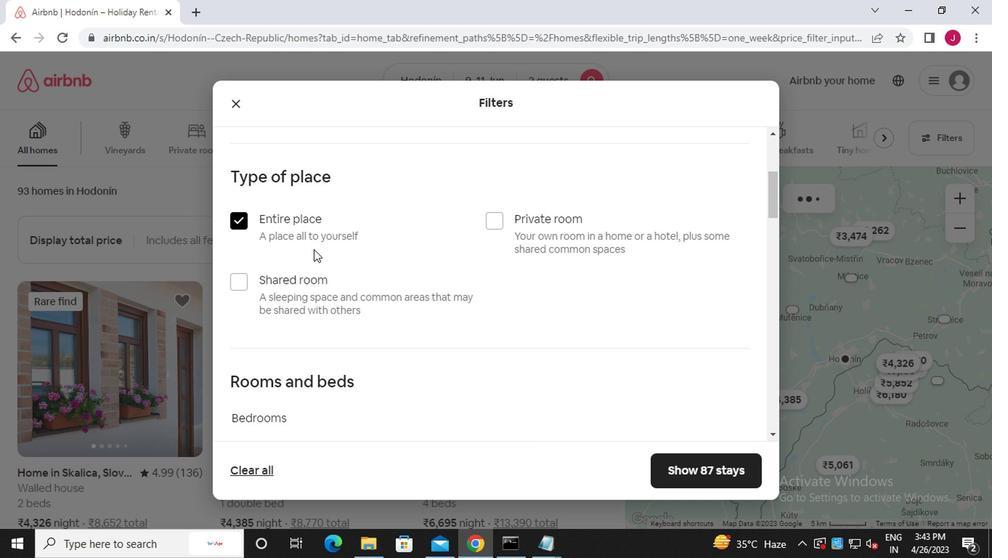 
Action: Mouse moved to (333, 272)
Screenshot: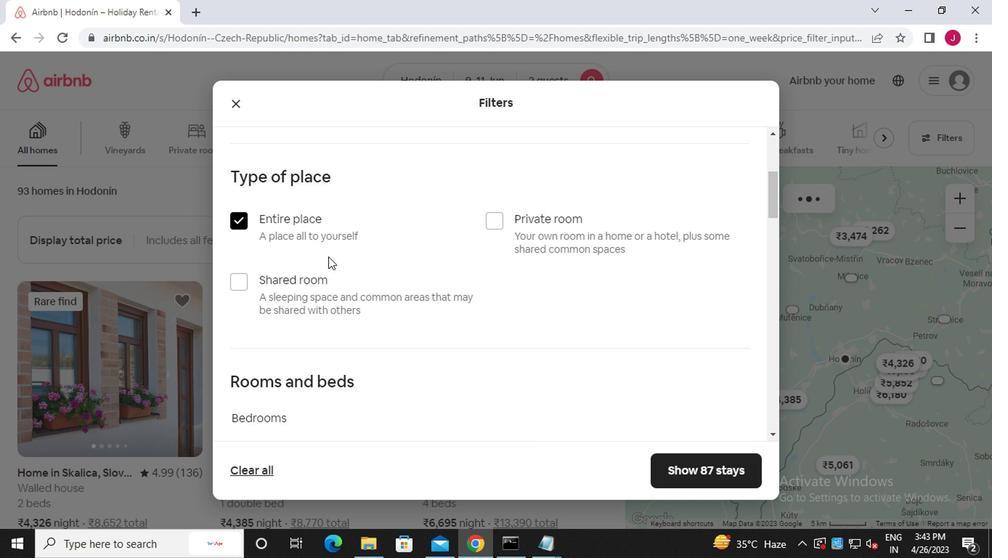 
Action: Mouse scrolled (333, 272) with delta (0, 0)
Screenshot: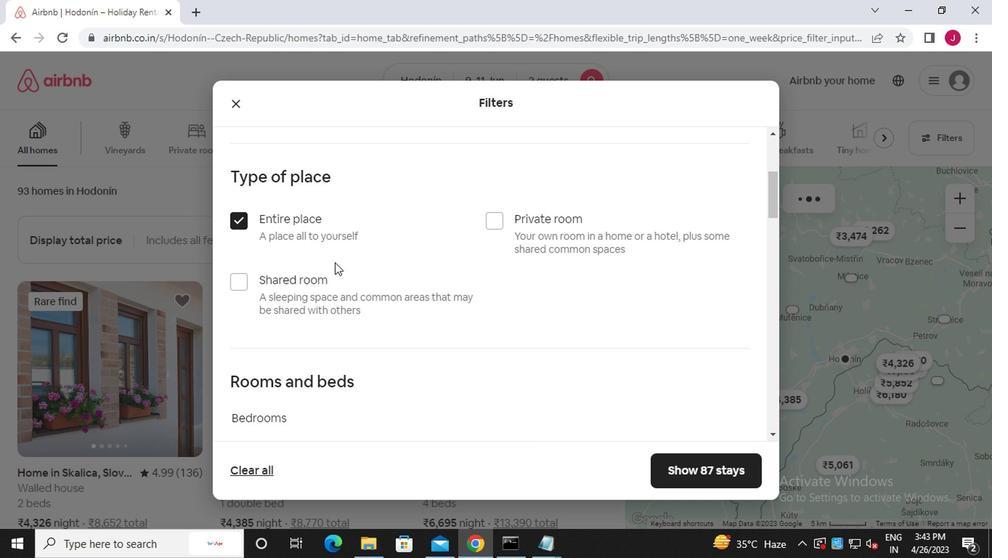 
Action: Mouse moved to (333, 274)
Screenshot: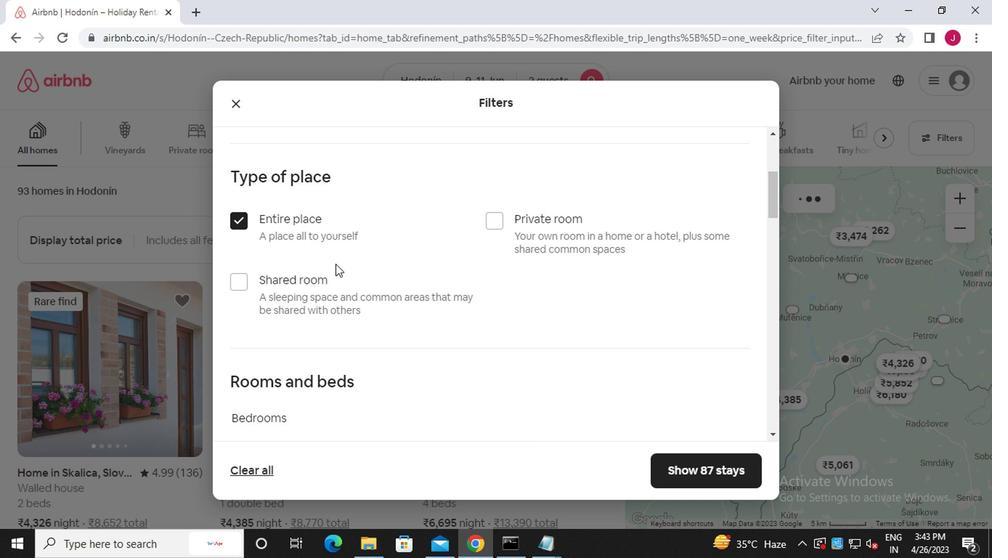 
Action: Mouse scrolled (333, 272) with delta (0, -1)
Screenshot: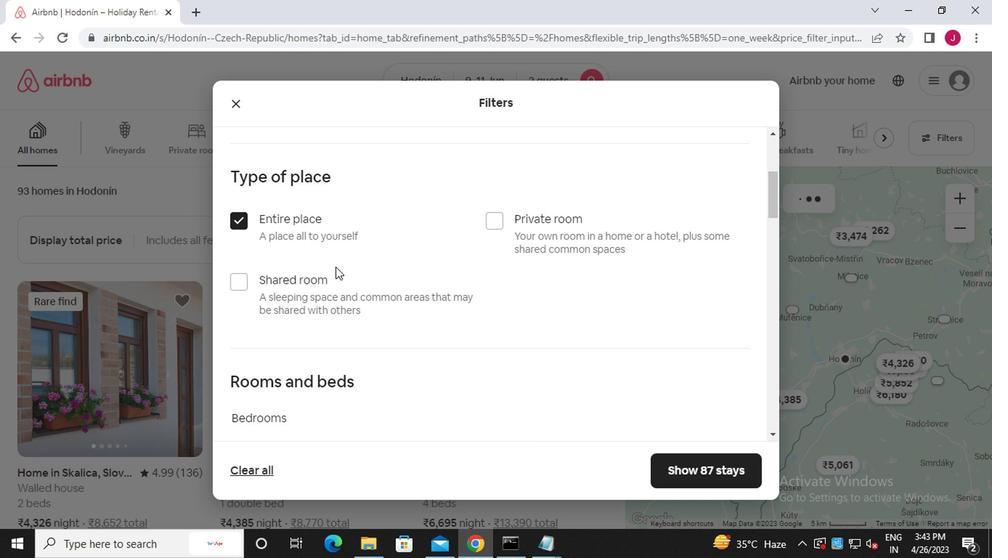
Action: Mouse moved to (366, 241)
Screenshot: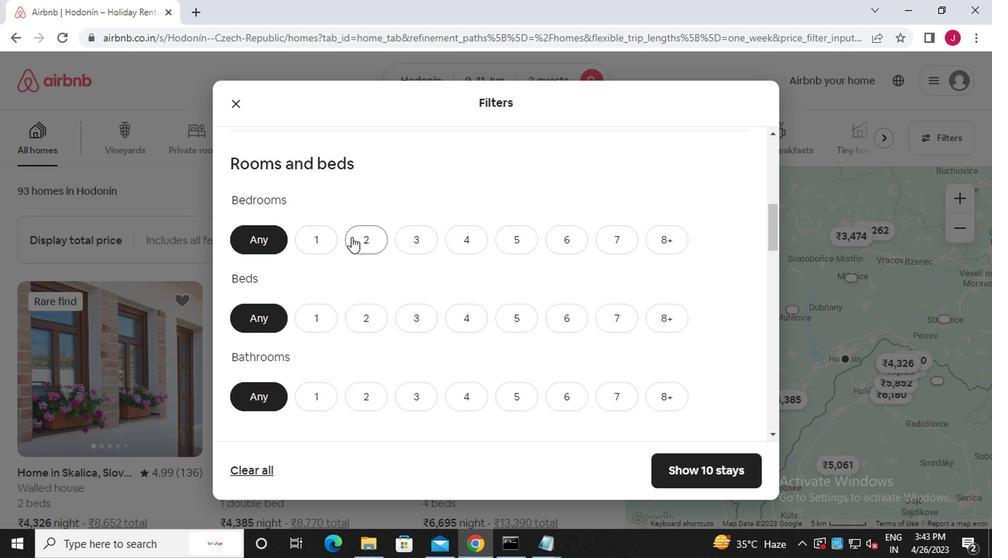 
Action: Mouse pressed left at (366, 241)
Screenshot: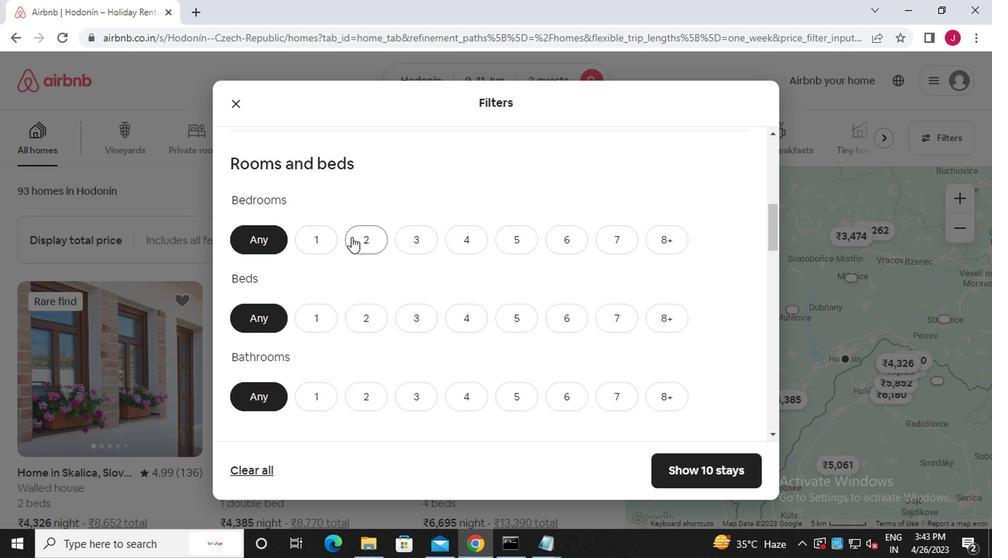 
Action: Mouse moved to (357, 322)
Screenshot: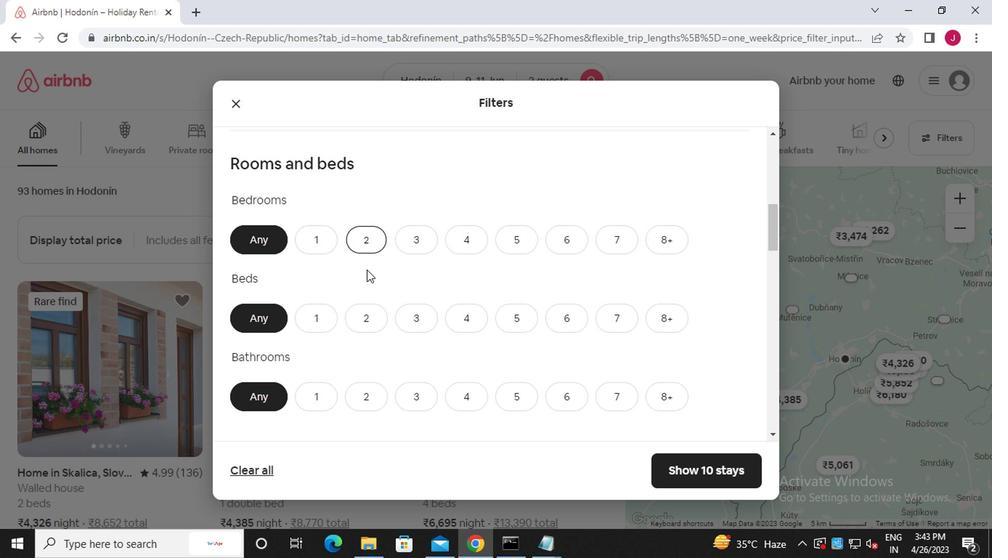 
Action: Mouse pressed left at (357, 322)
Screenshot: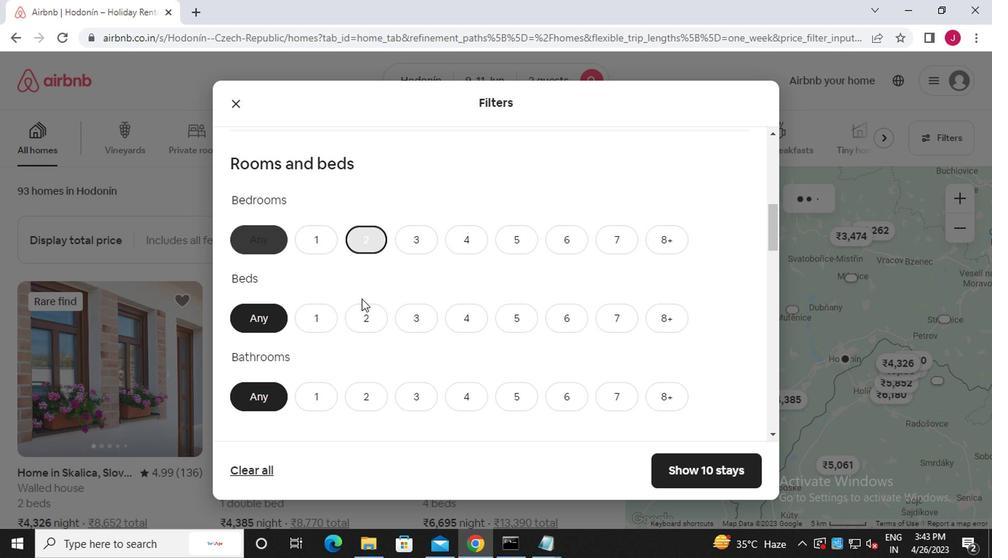 
Action: Mouse moved to (317, 397)
Screenshot: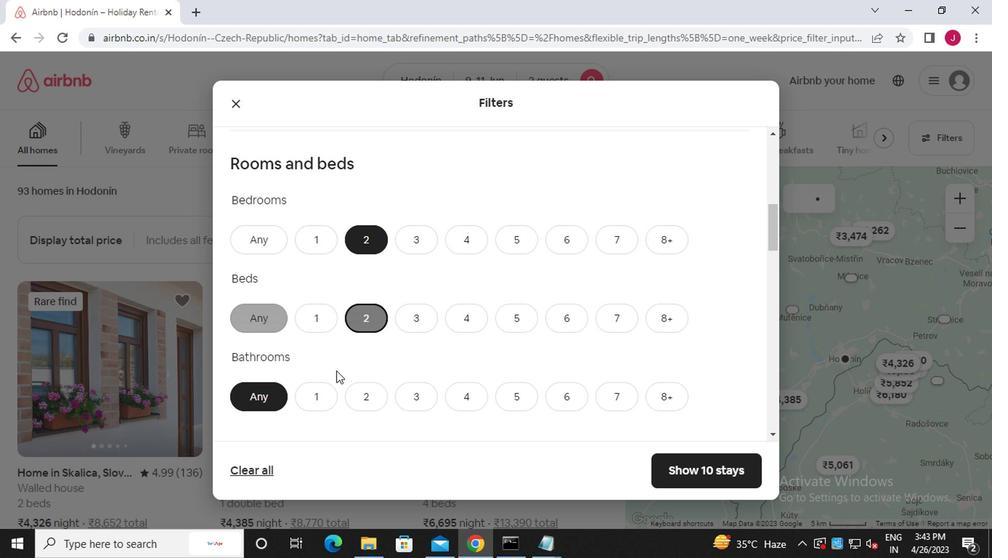 
Action: Mouse pressed left at (317, 397)
Screenshot: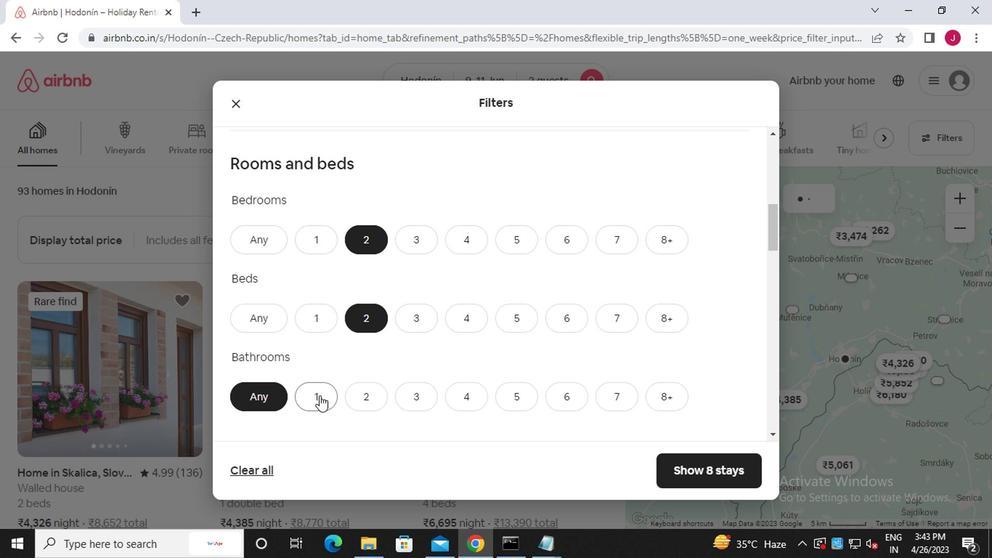 
Action: Mouse moved to (326, 422)
Screenshot: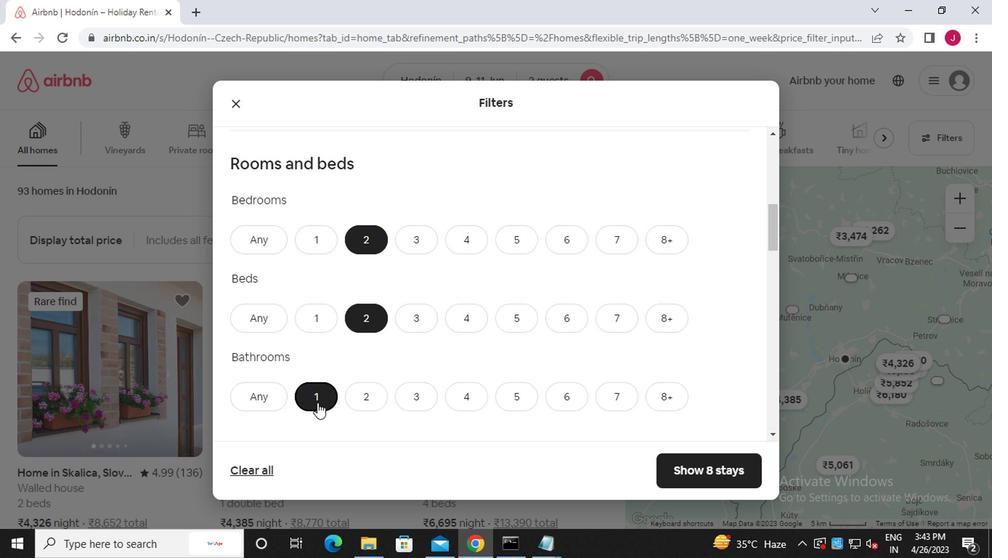 
Action: Mouse scrolled (326, 422) with delta (0, 0)
Screenshot: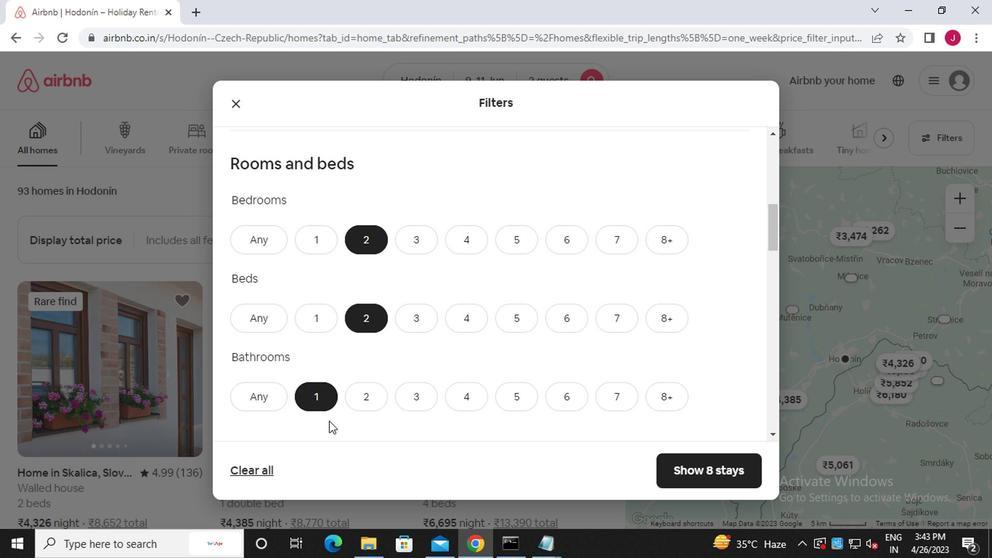 
Action: Mouse scrolled (326, 422) with delta (0, 0)
Screenshot: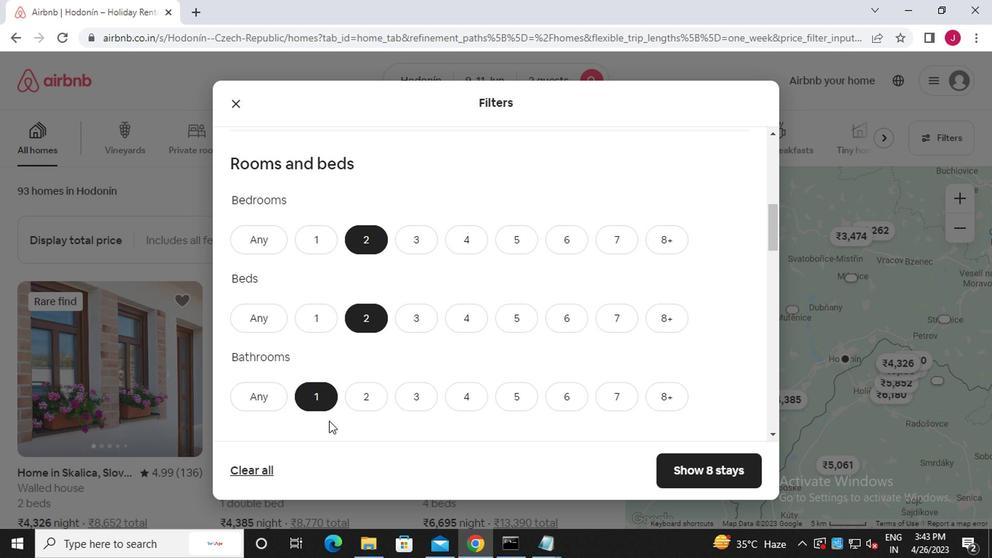 
Action: Mouse scrolled (326, 422) with delta (0, 0)
Screenshot: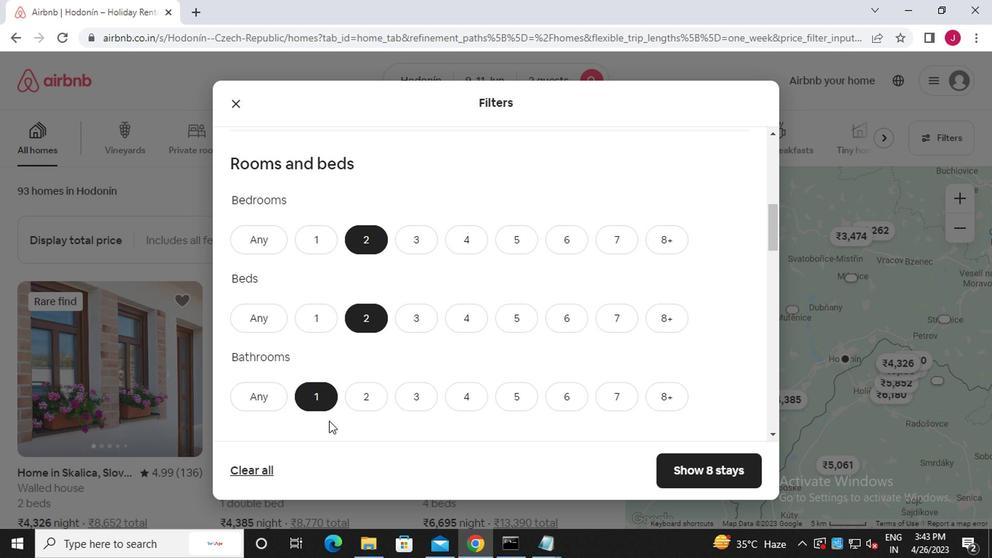 
Action: Mouse moved to (298, 355)
Screenshot: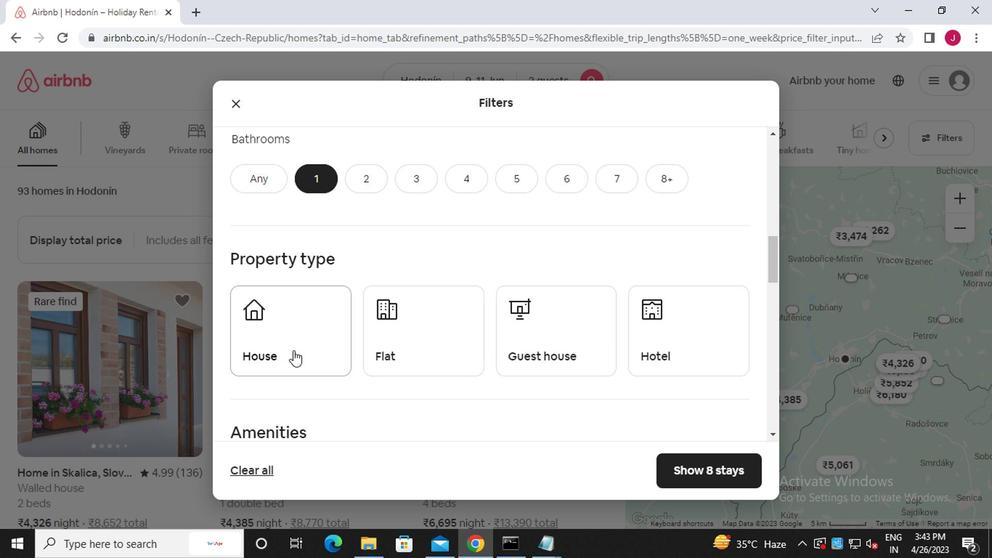 
Action: Mouse pressed left at (298, 355)
Screenshot: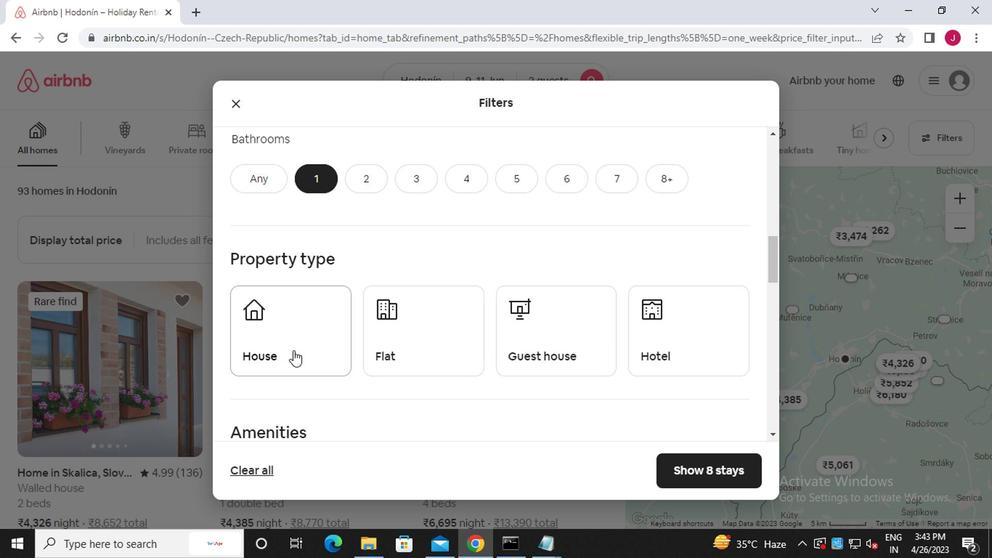 
Action: Mouse moved to (341, 372)
Screenshot: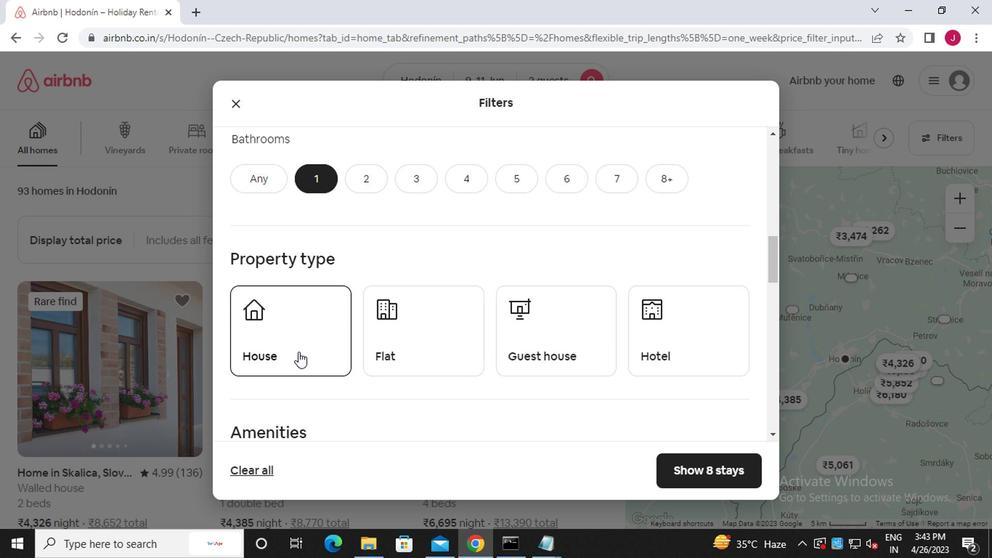 
Action: Mouse pressed left at (341, 372)
Screenshot: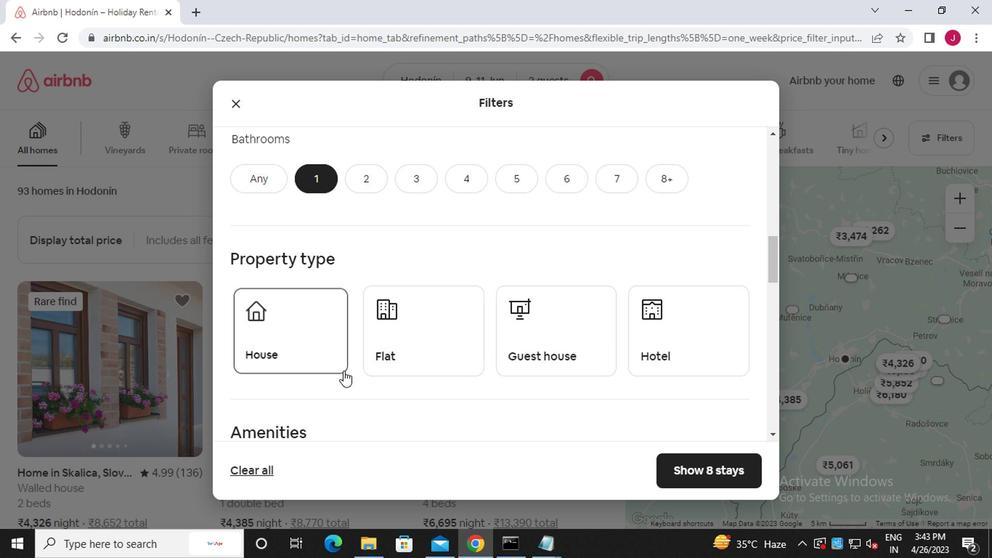 
Action: Mouse moved to (341, 360)
Screenshot: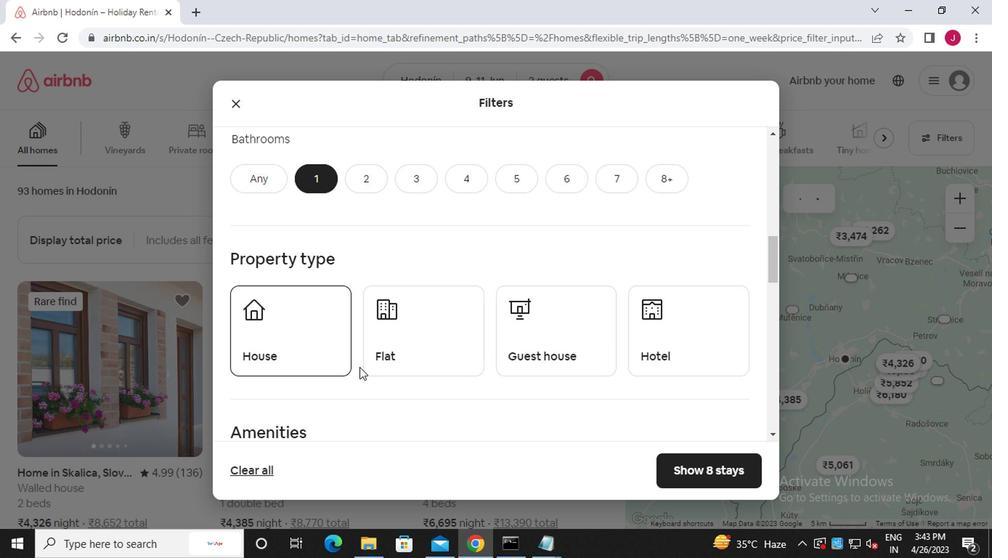 
Action: Mouse pressed left at (341, 360)
Screenshot: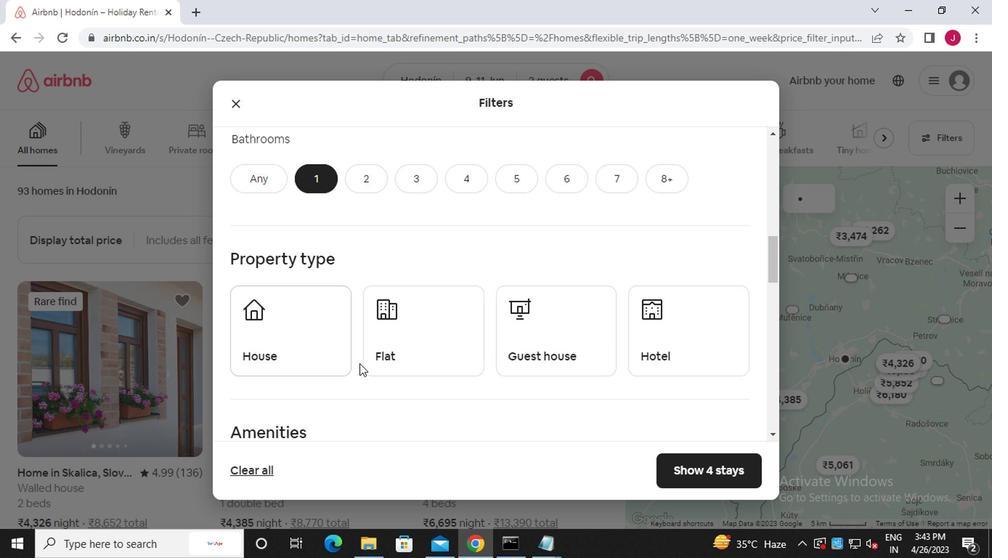 
Action: Mouse moved to (404, 350)
Screenshot: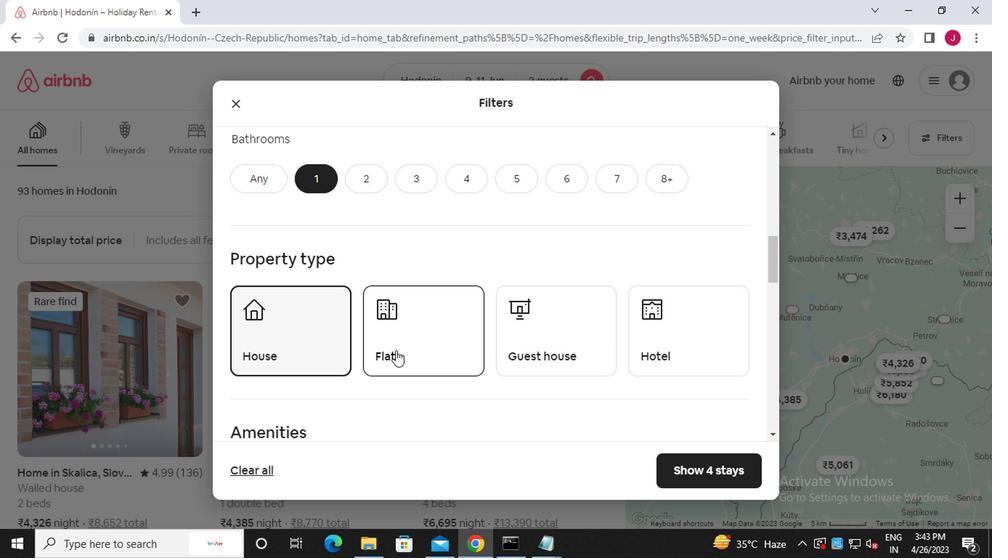 
Action: Mouse pressed left at (404, 350)
Screenshot: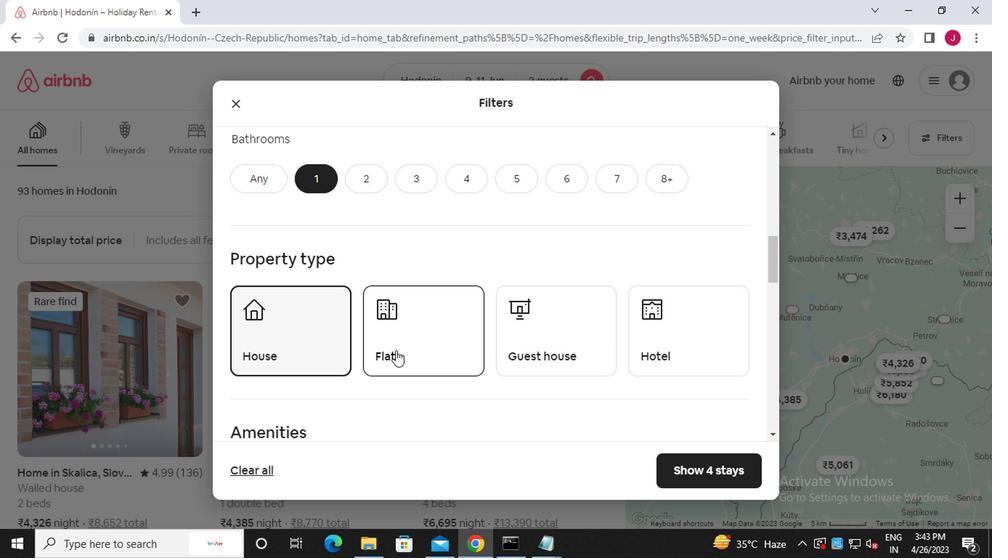 
Action: Mouse moved to (552, 353)
Screenshot: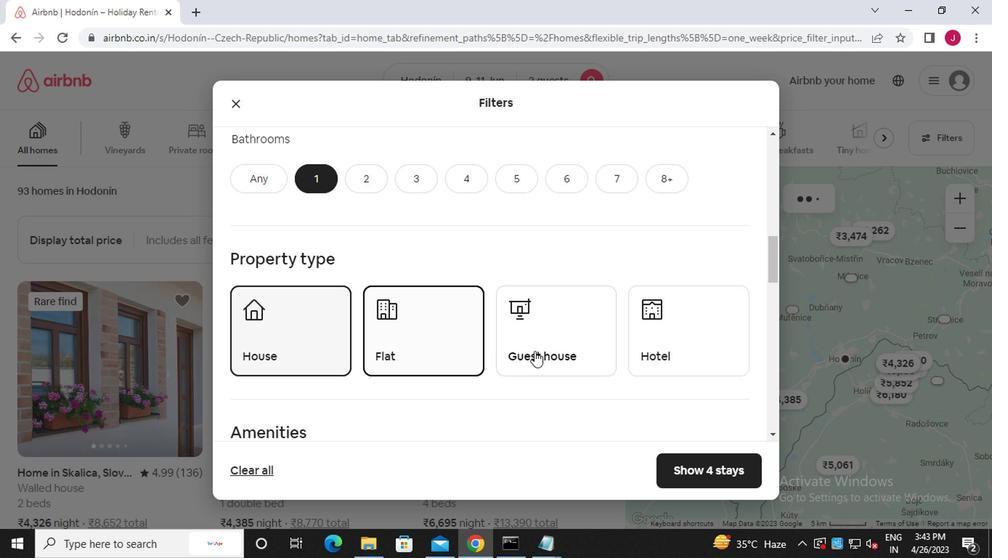 
Action: Mouse pressed left at (552, 353)
Screenshot: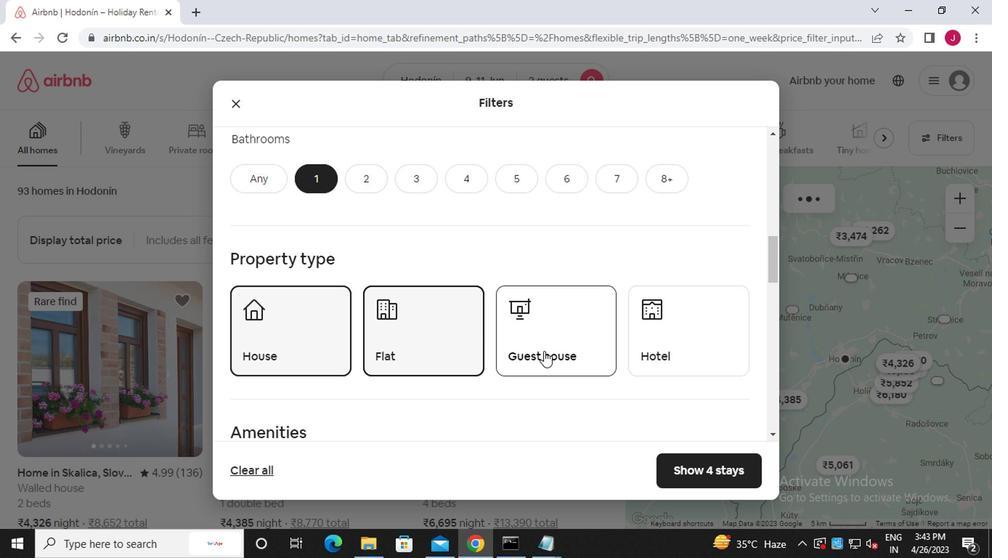 
Action: Mouse moved to (554, 353)
Screenshot: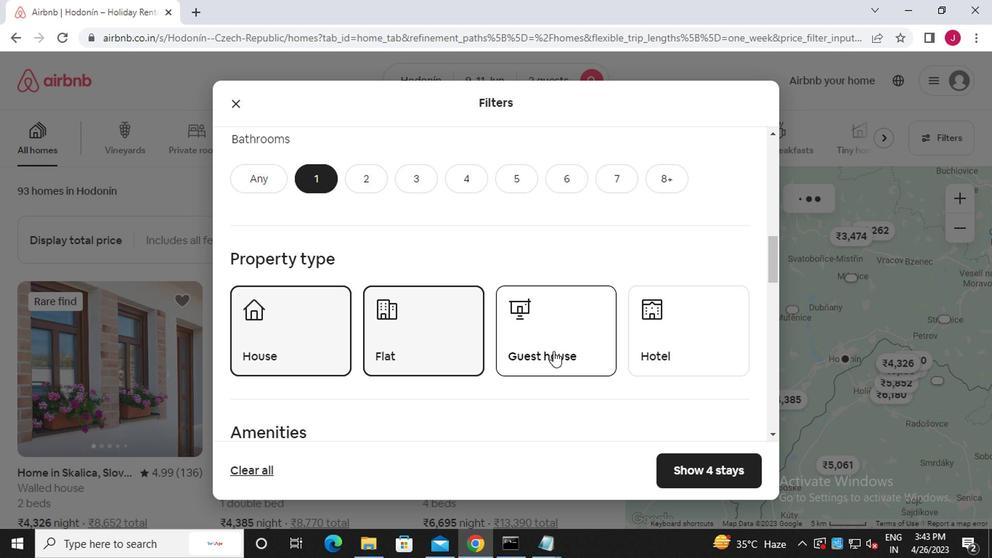 
Action: Mouse scrolled (554, 352) with delta (0, 0)
Screenshot: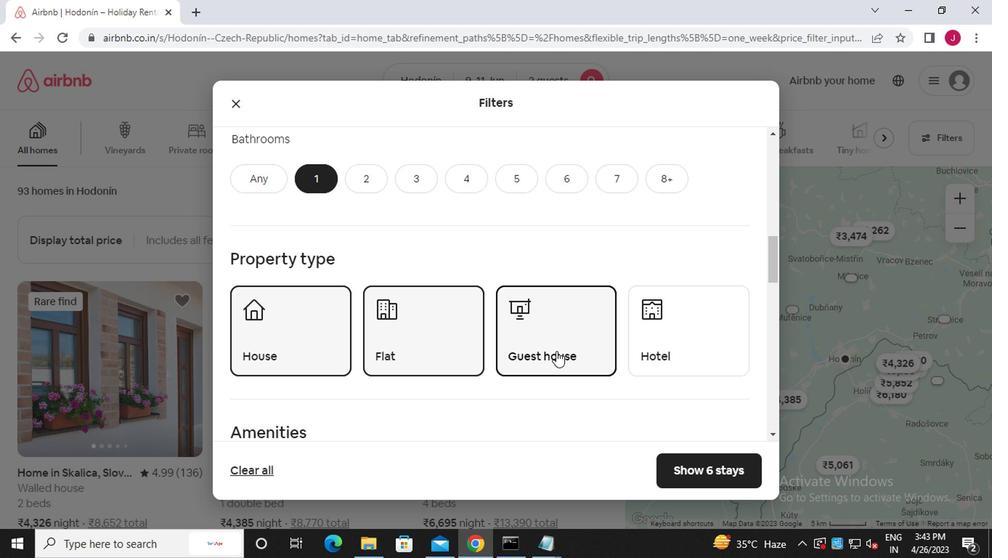 
Action: Mouse moved to (554, 353)
Screenshot: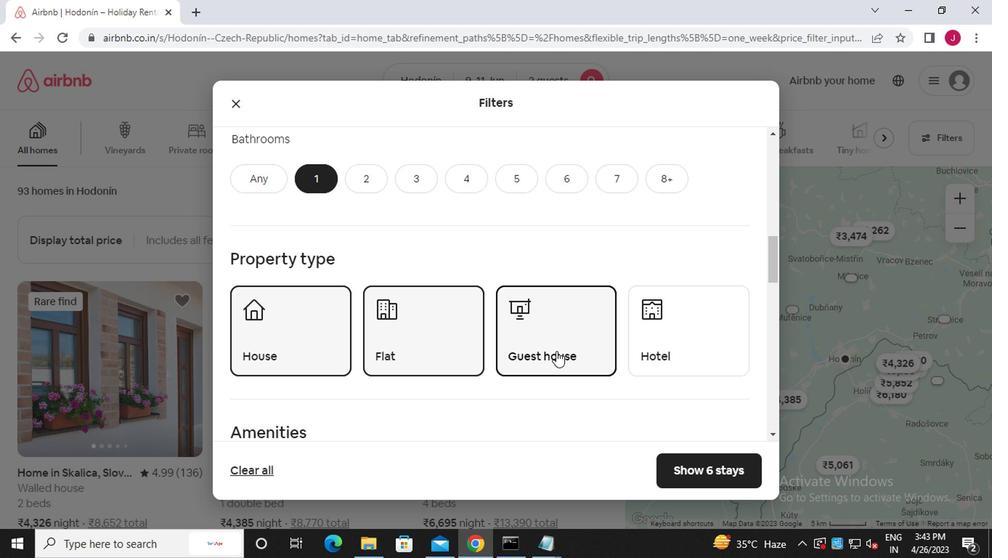 
Action: Mouse scrolled (554, 352) with delta (0, 0)
Screenshot: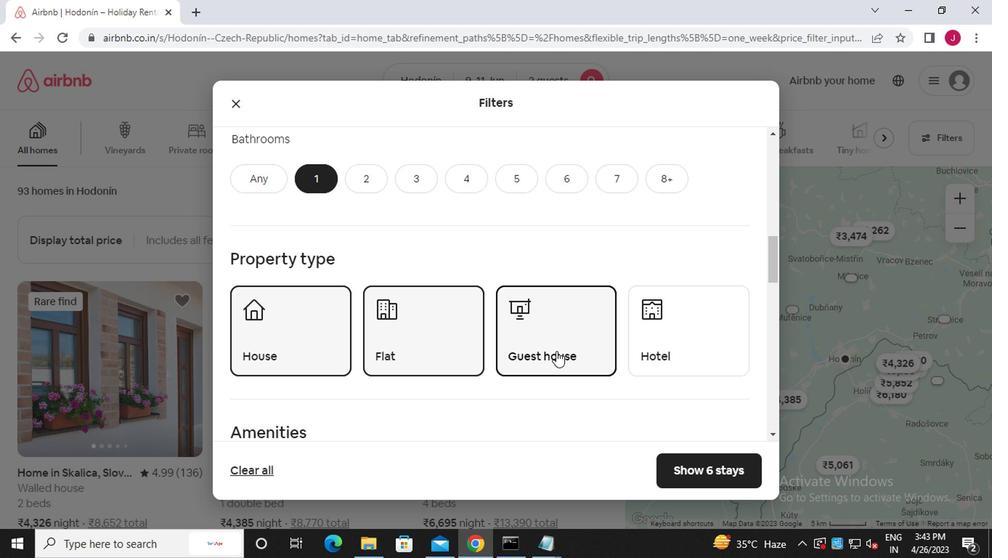 
Action: Mouse moved to (554, 354)
Screenshot: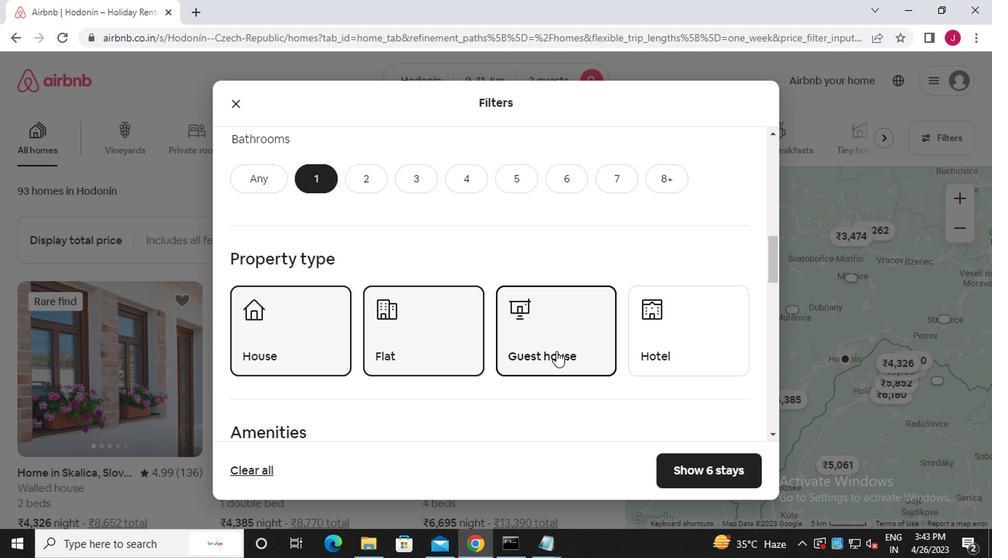 
Action: Mouse scrolled (554, 354) with delta (0, 0)
Screenshot: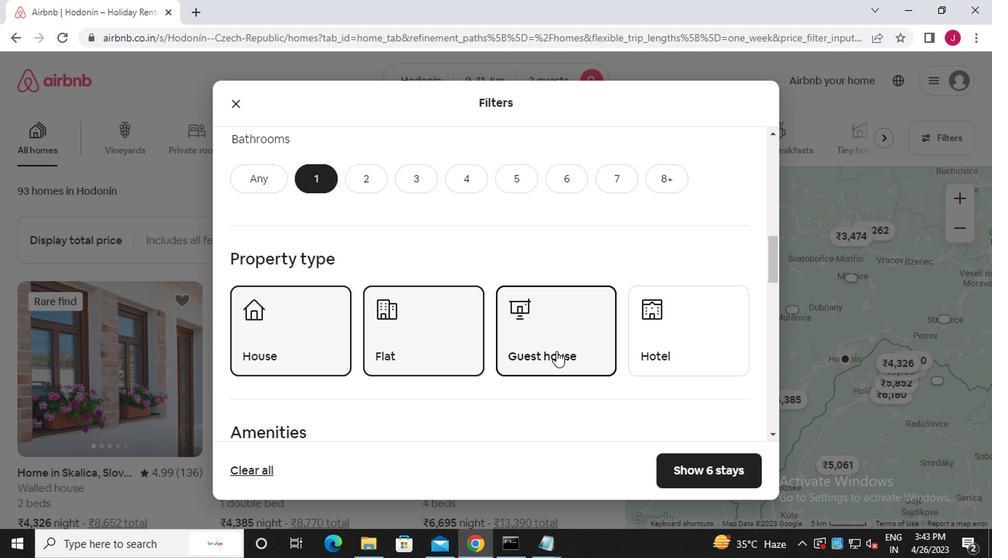 
Action: Mouse moved to (238, 292)
Screenshot: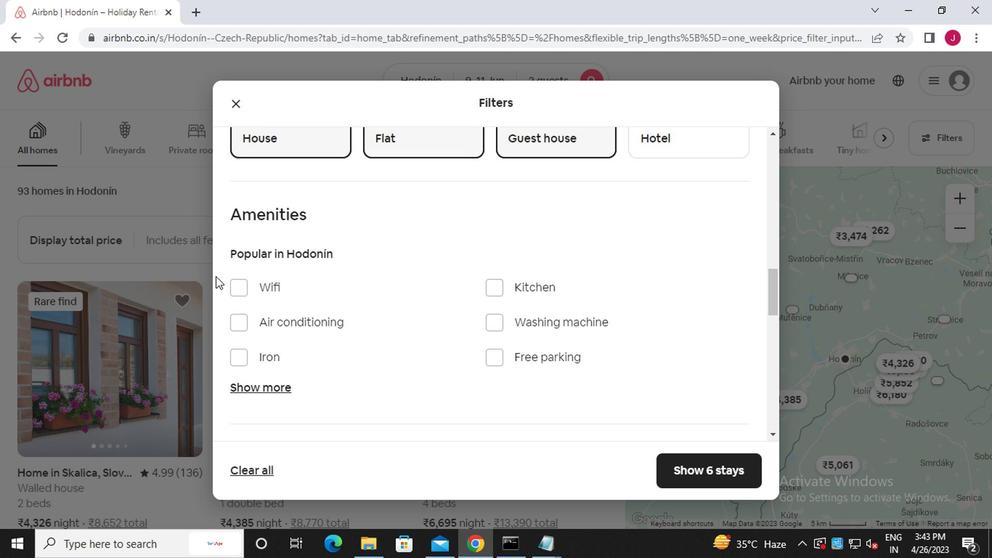 
Action: Mouse pressed left at (238, 292)
Screenshot: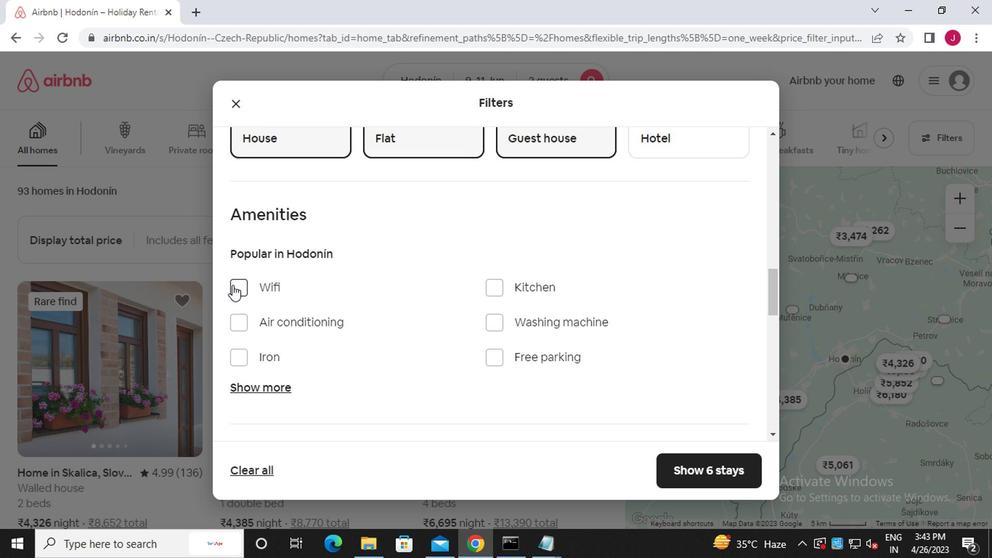 
Action: Mouse moved to (342, 336)
Screenshot: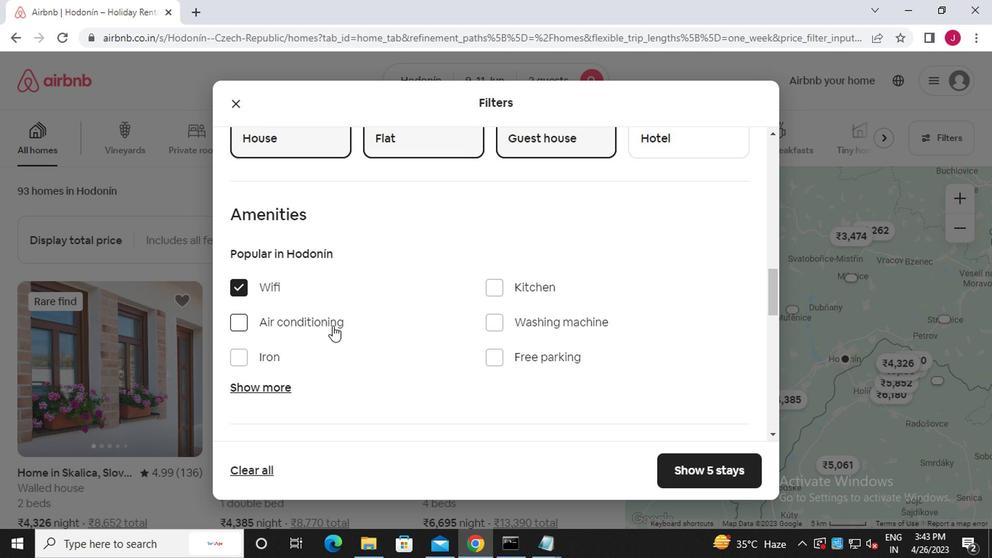 
Action: Mouse scrolled (342, 335) with delta (0, -1)
Screenshot: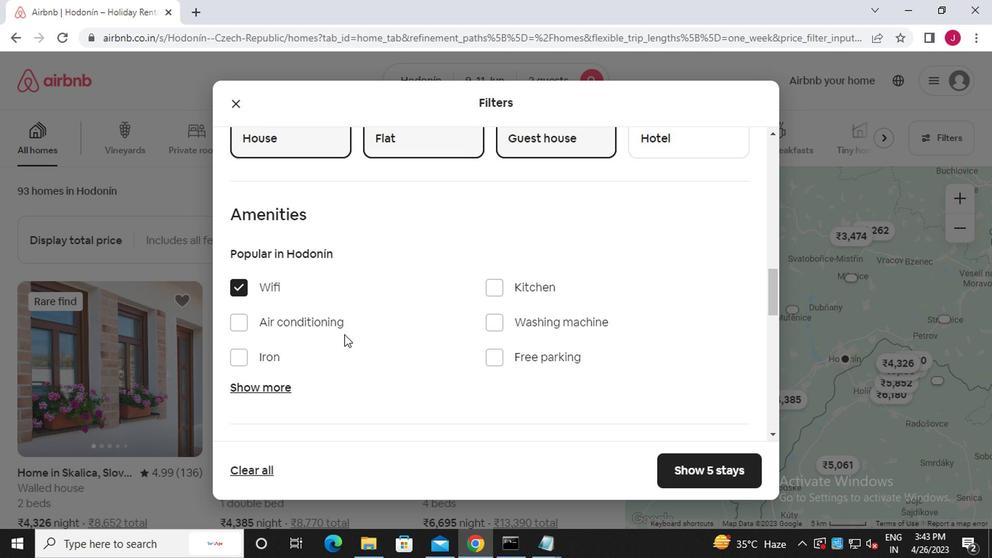 
Action: Mouse scrolled (342, 335) with delta (0, -1)
Screenshot: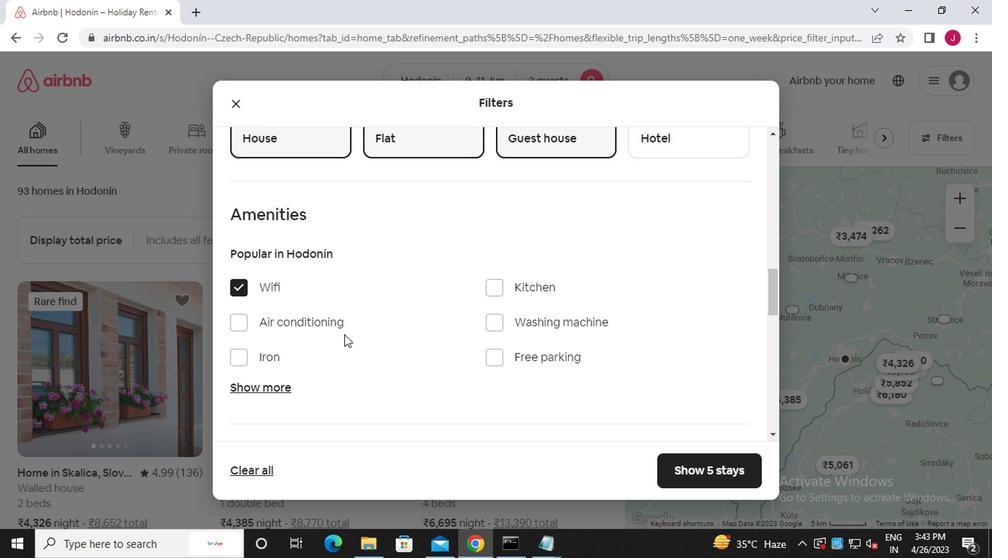 
Action: Mouse scrolled (342, 335) with delta (0, -1)
Screenshot: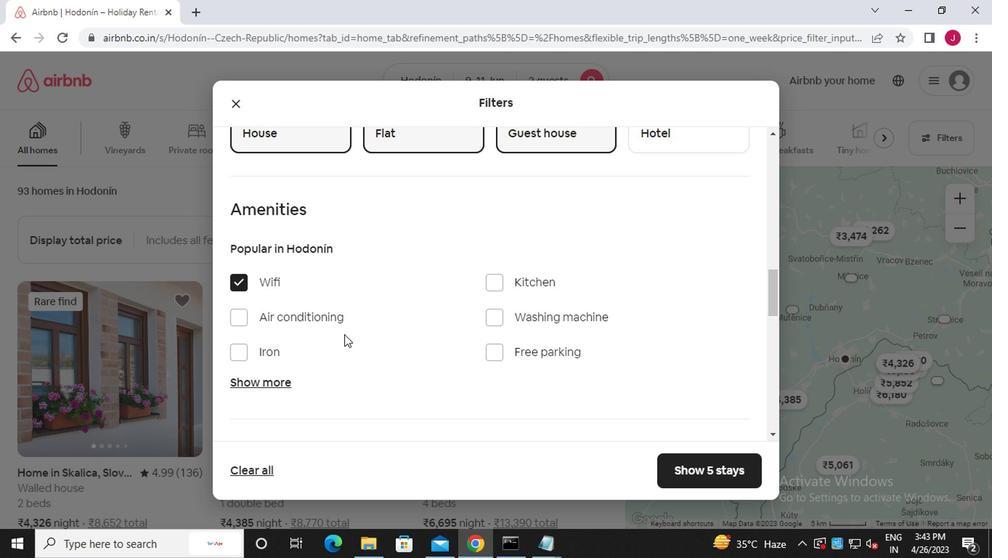 
Action: Mouse scrolled (342, 335) with delta (0, -1)
Screenshot: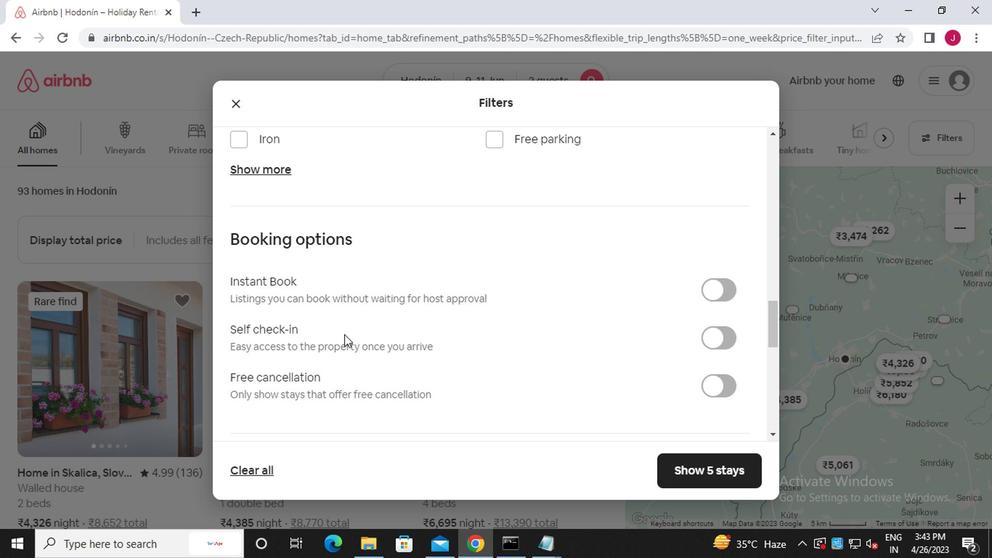 
Action: Mouse scrolled (342, 335) with delta (0, -1)
Screenshot: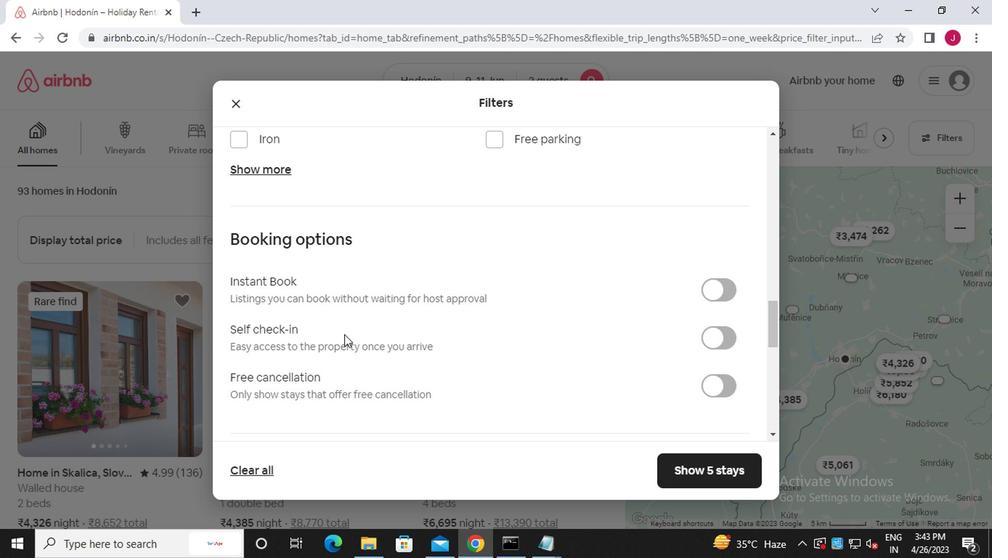 
Action: Mouse moved to (735, 192)
Screenshot: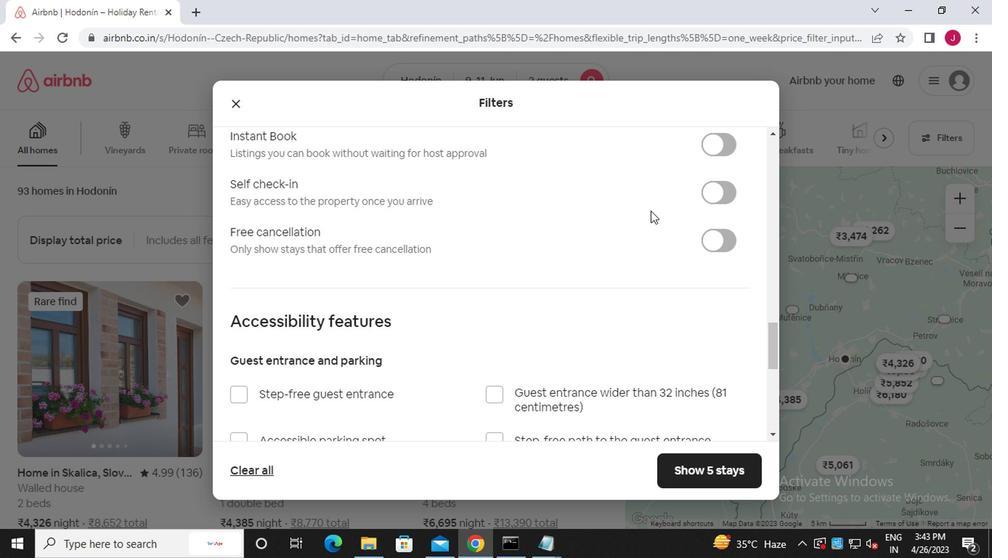 
Action: Mouse pressed left at (735, 192)
Screenshot: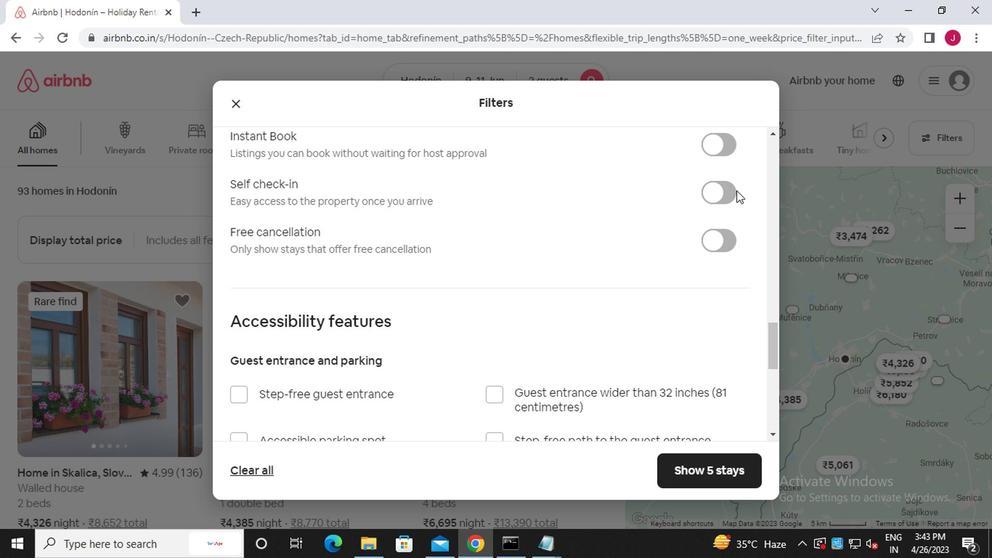 
Action: Mouse moved to (726, 199)
Screenshot: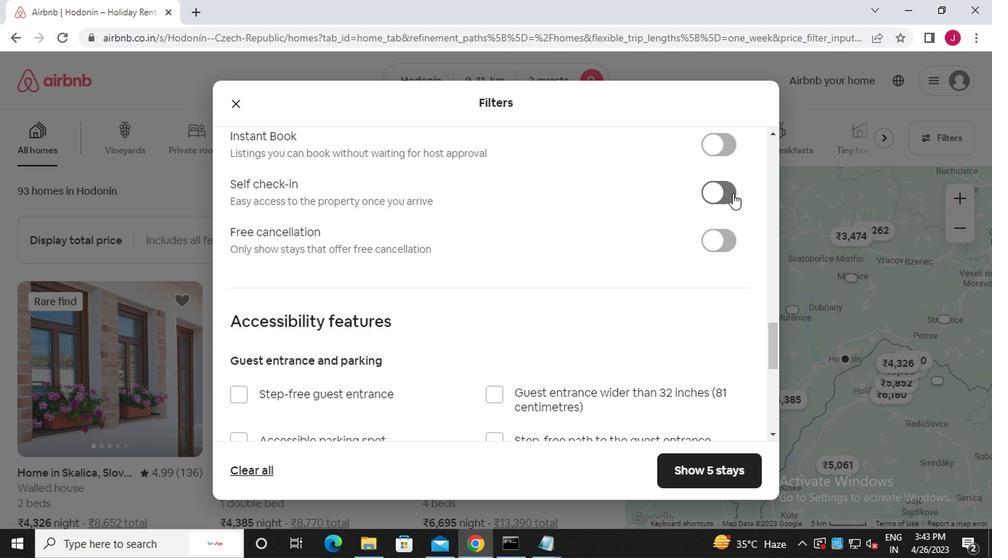 
Action: Mouse pressed middle at (726, 199)
Screenshot: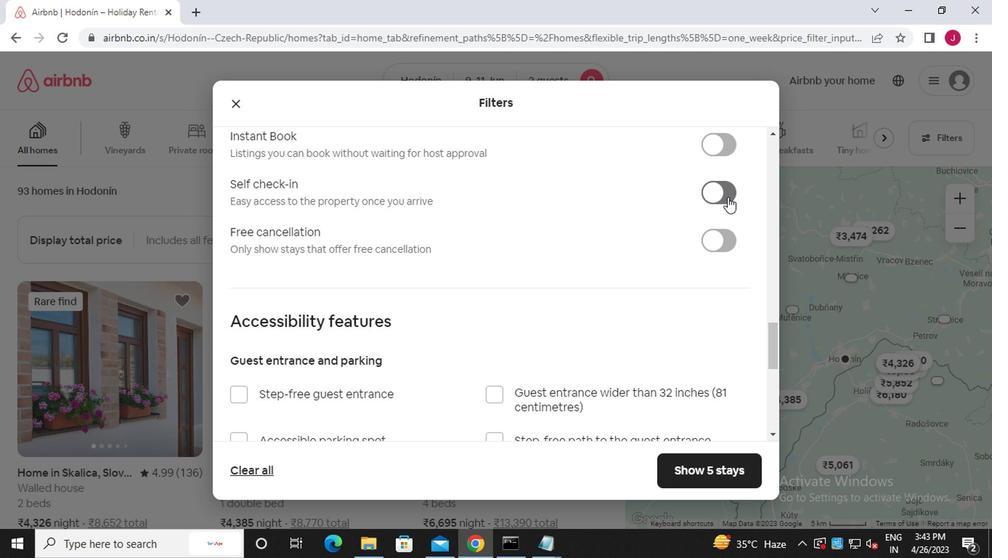 
Action: Mouse moved to (725, 195)
Screenshot: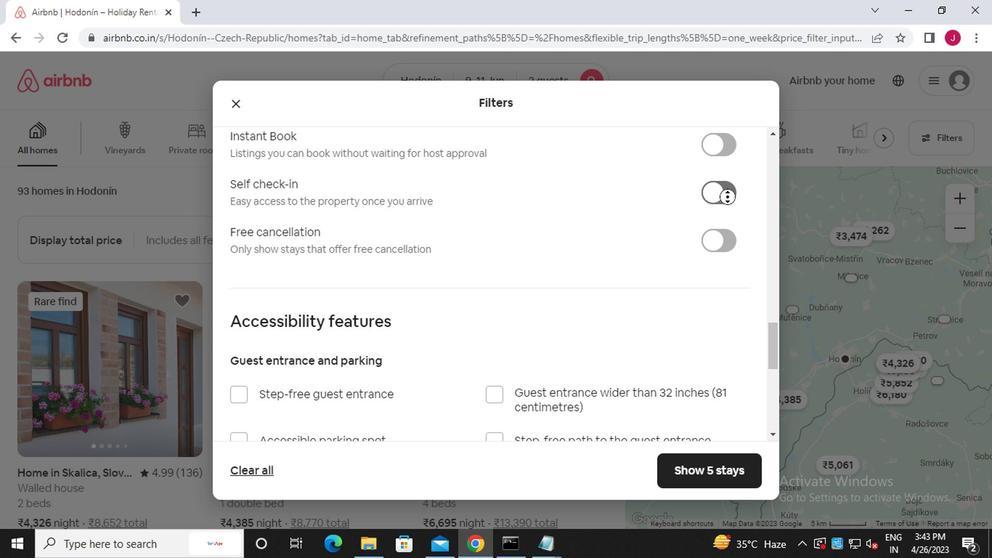 
Action: Mouse pressed left at (725, 195)
Screenshot: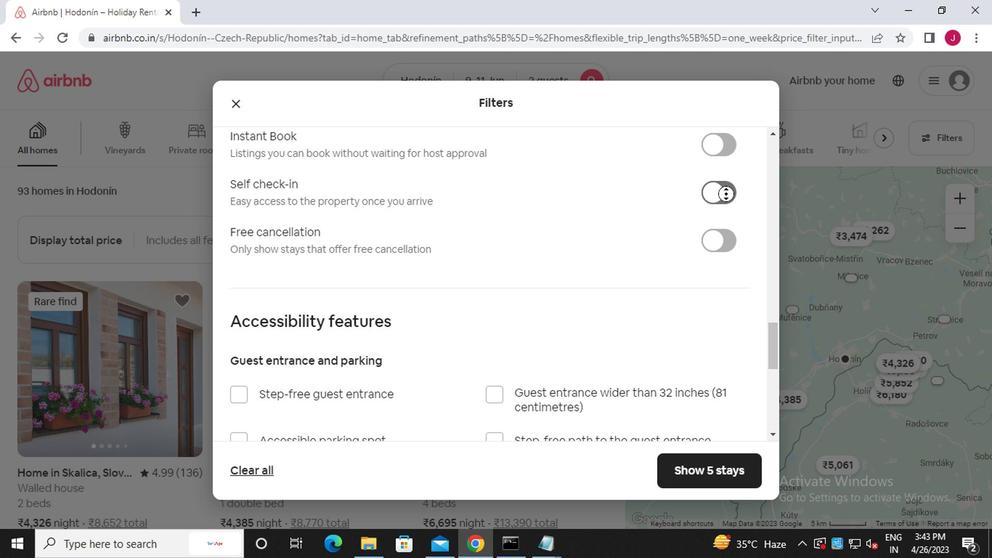 
Action: Mouse moved to (722, 200)
Screenshot: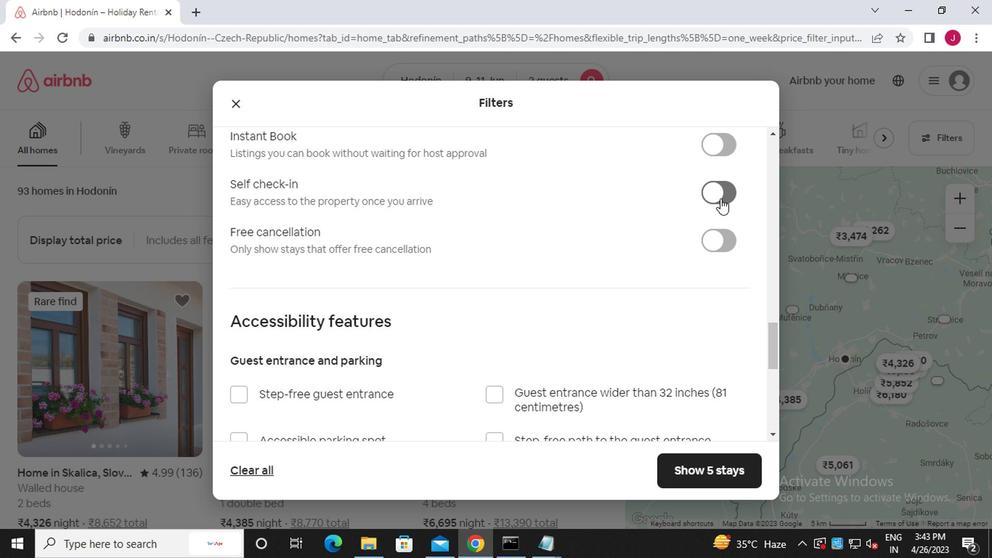 
Action: Mouse pressed left at (722, 200)
Screenshot: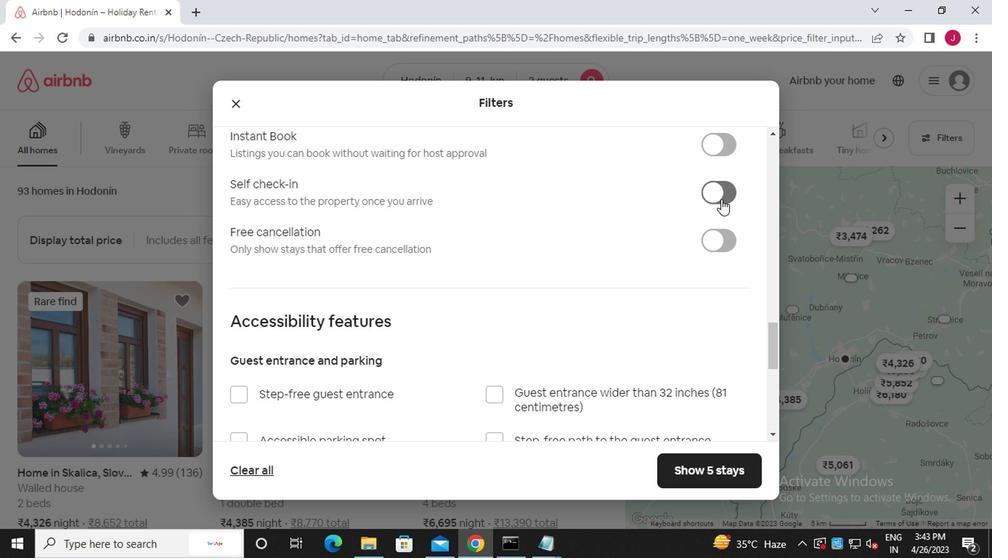 
Action: Mouse moved to (517, 269)
Screenshot: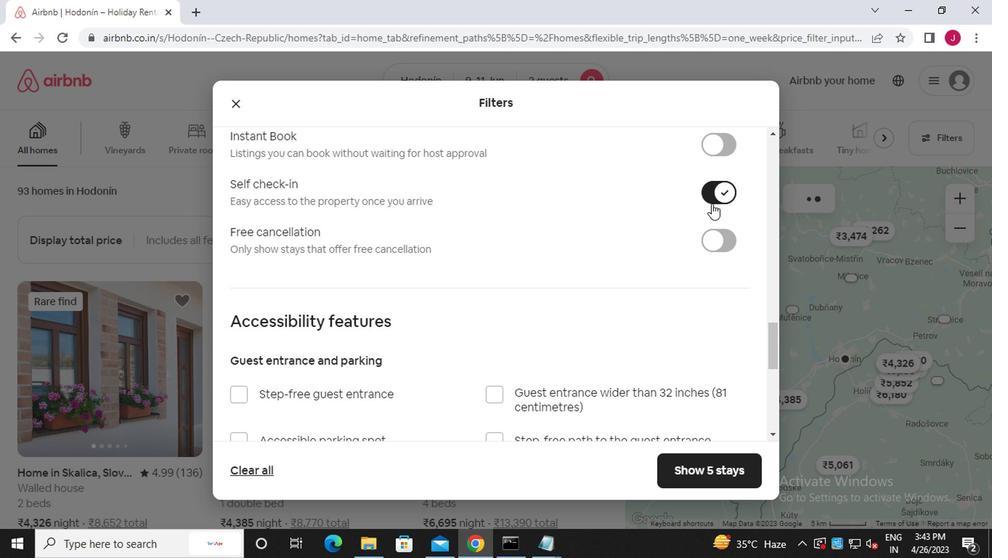 
Action: Mouse scrolled (517, 268) with delta (0, 0)
Screenshot: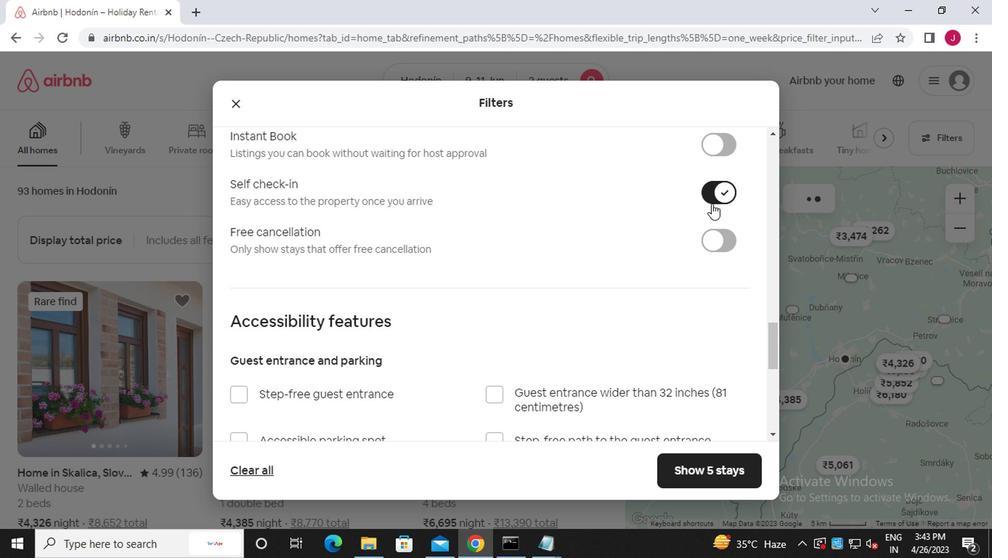 
Action: Mouse moved to (497, 276)
Screenshot: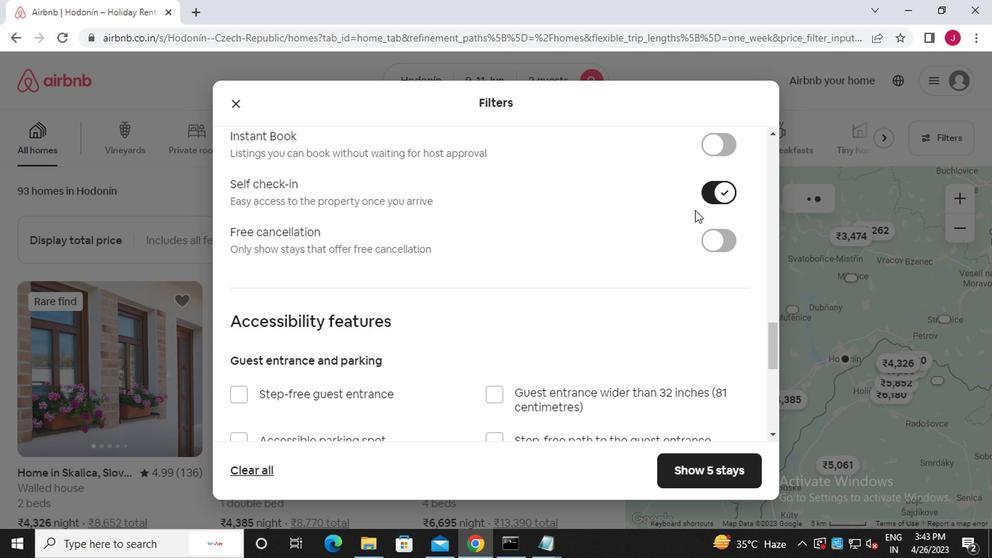 
Action: Mouse scrolled (497, 276) with delta (0, 0)
Screenshot: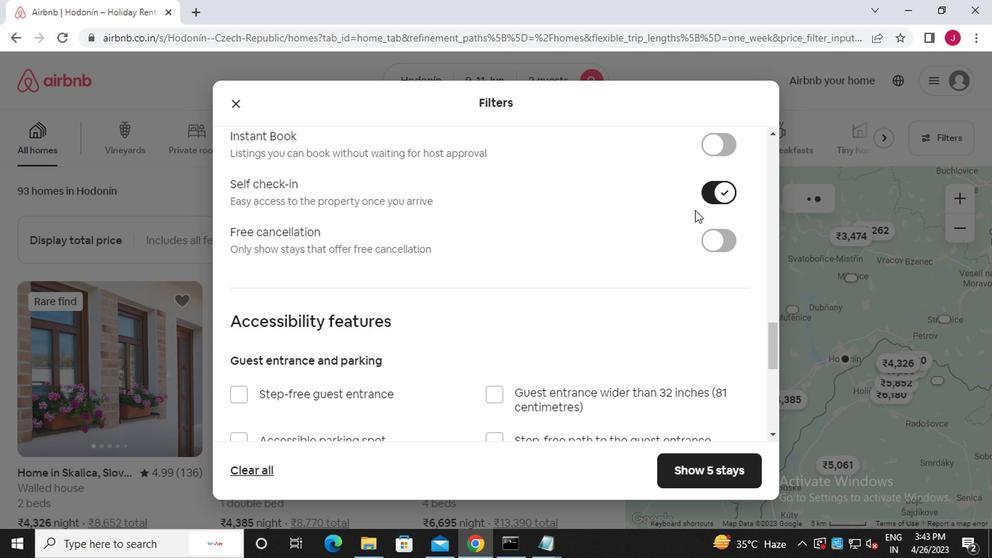 
Action: Mouse moved to (492, 279)
Screenshot: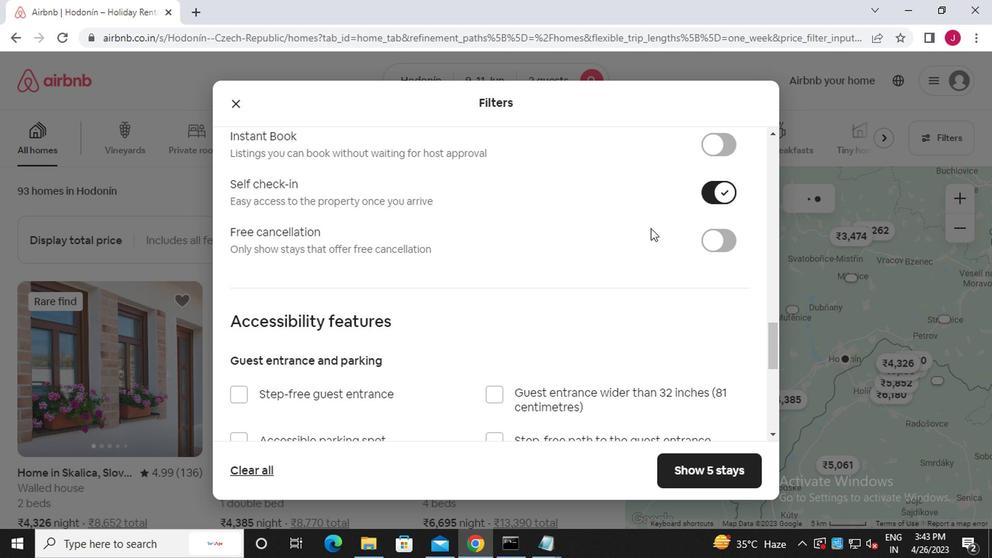 
Action: Mouse scrolled (492, 278) with delta (0, -1)
Screenshot: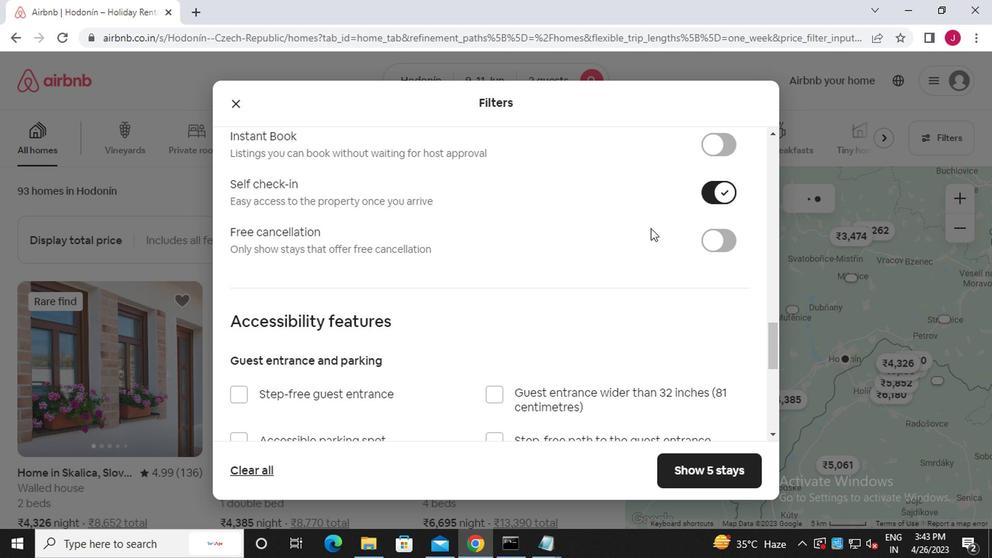 
Action: Mouse moved to (491, 279)
Screenshot: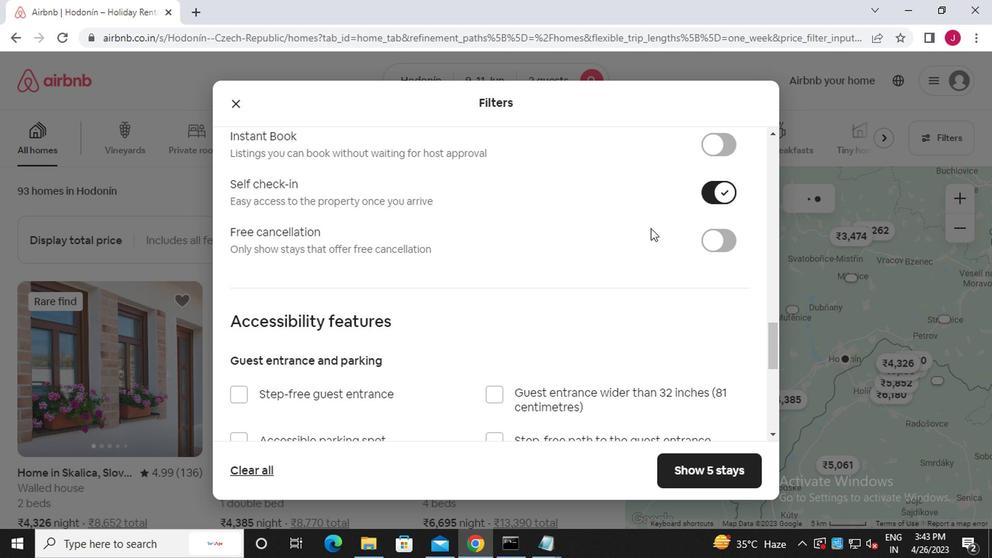 
Action: Mouse scrolled (491, 279) with delta (0, 0)
Screenshot: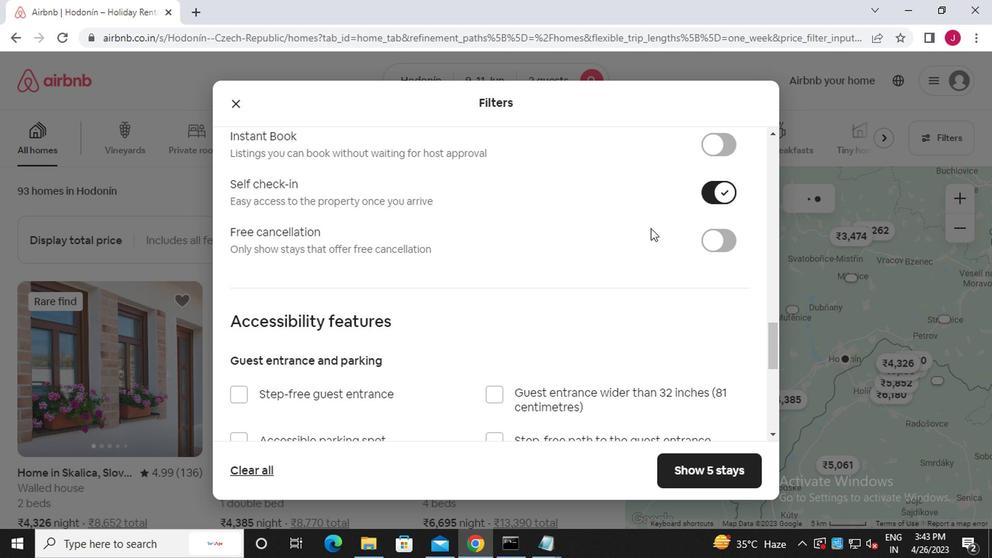 
Action: Mouse moved to (488, 280)
Screenshot: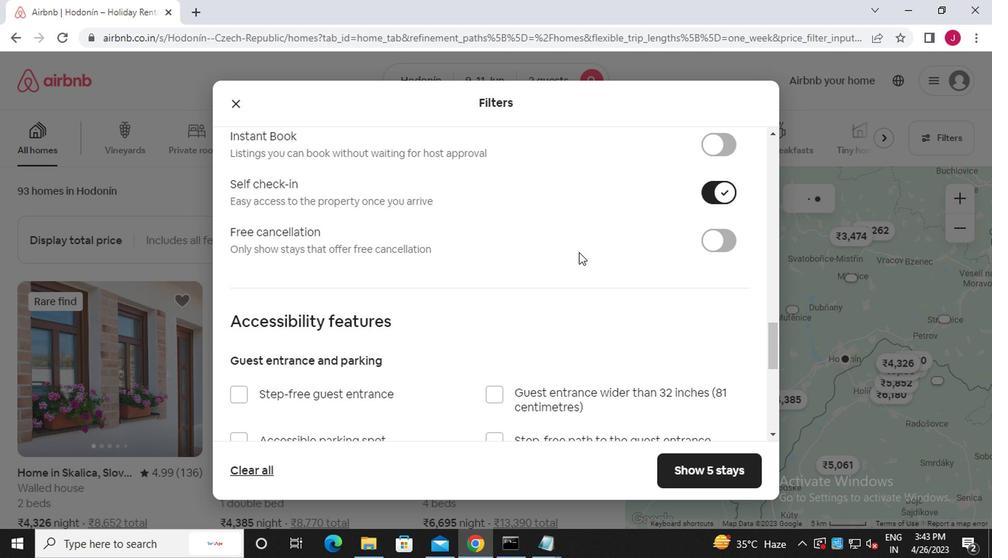 
Action: Mouse scrolled (488, 279) with delta (0, 0)
Screenshot: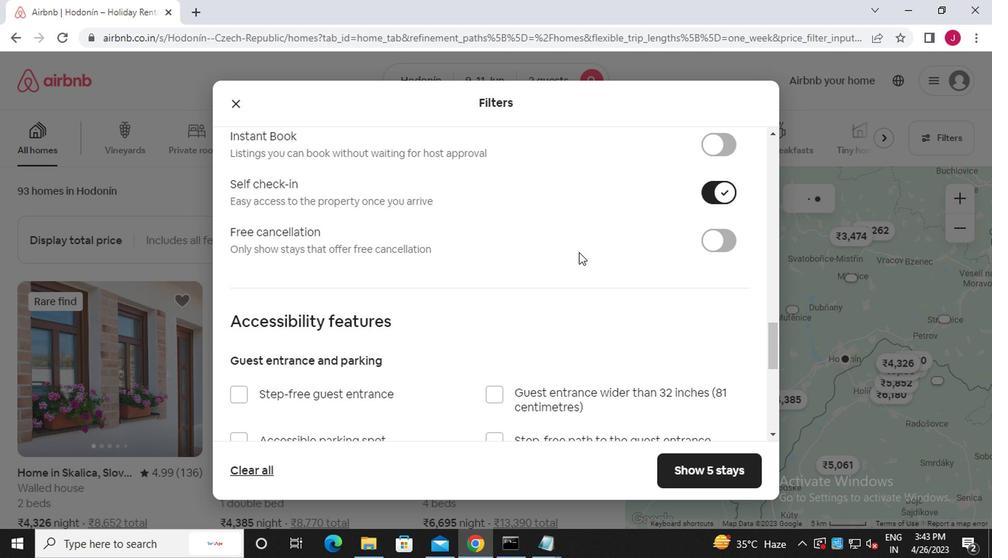 
Action: Mouse moved to (485, 281)
Screenshot: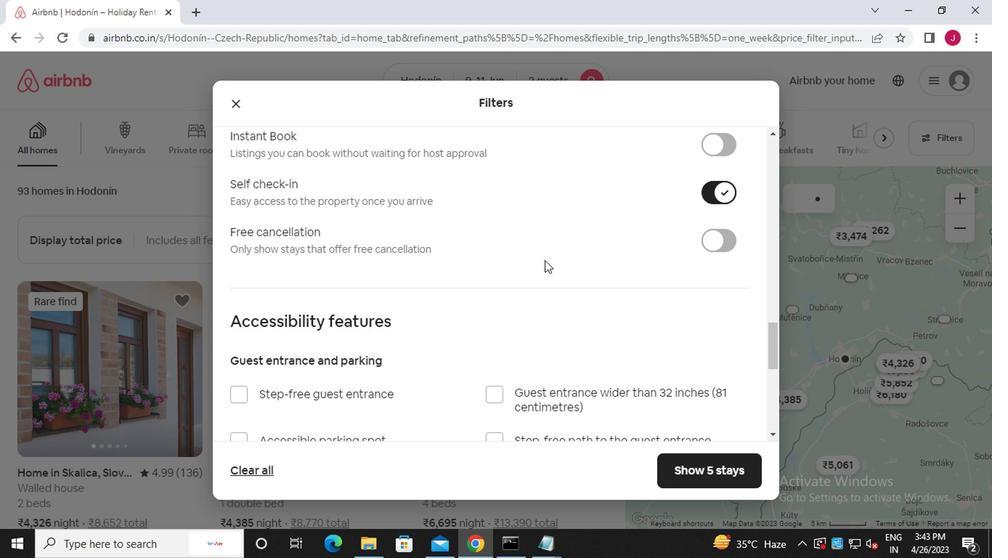 
Action: Mouse scrolled (485, 281) with delta (0, 0)
Screenshot: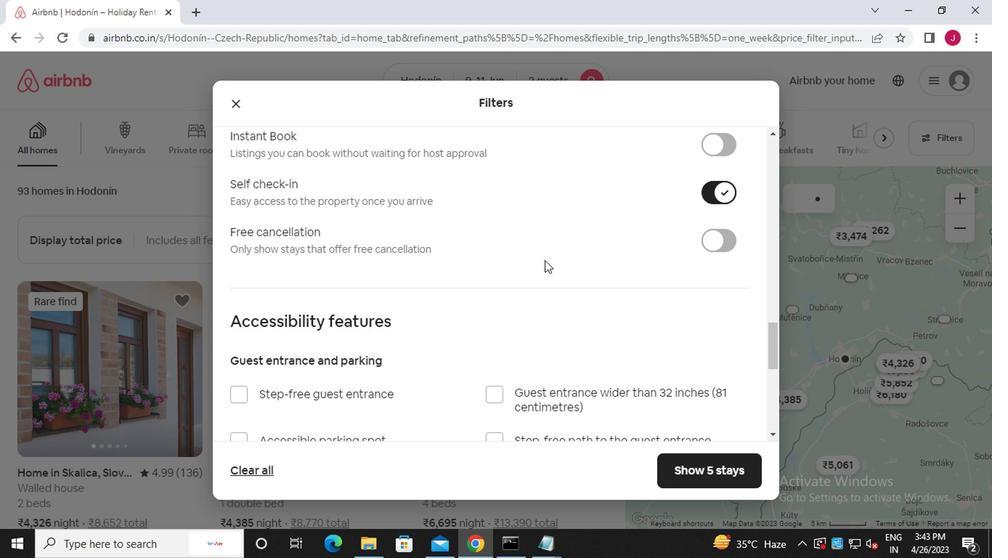 
Action: Mouse moved to (235, 343)
Screenshot: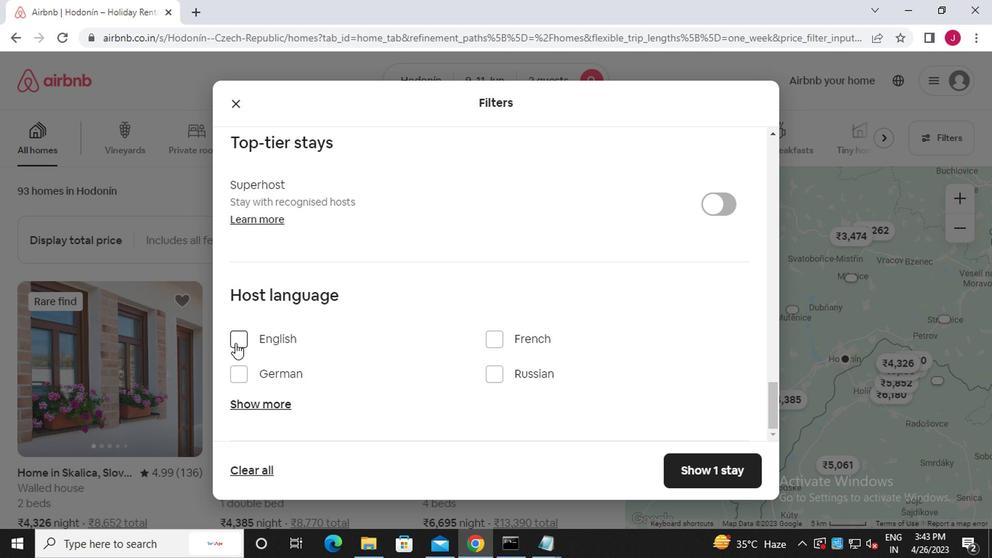 
Action: Mouse pressed left at (235, 343)
Screenshot: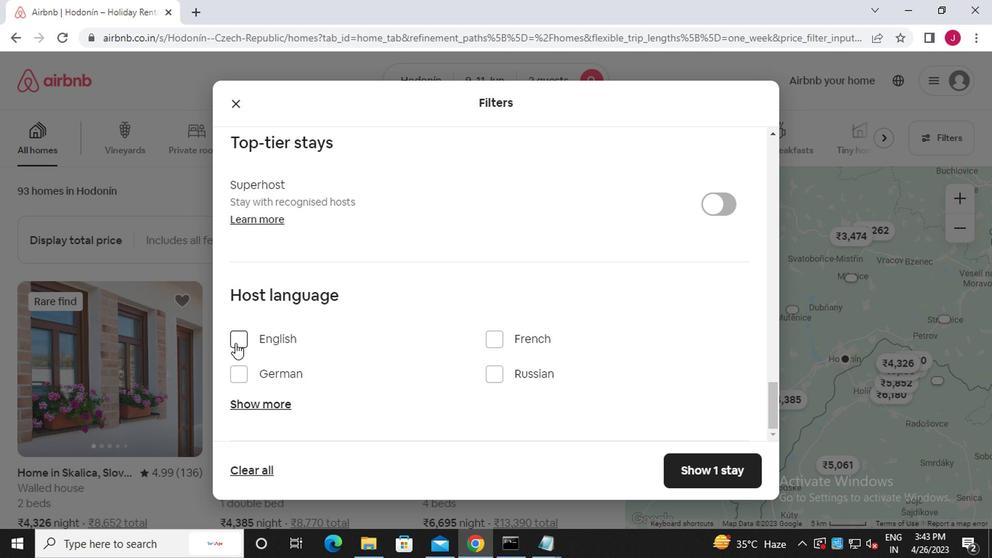 
Action: Mouse moved to (697, 476)
Screenshot: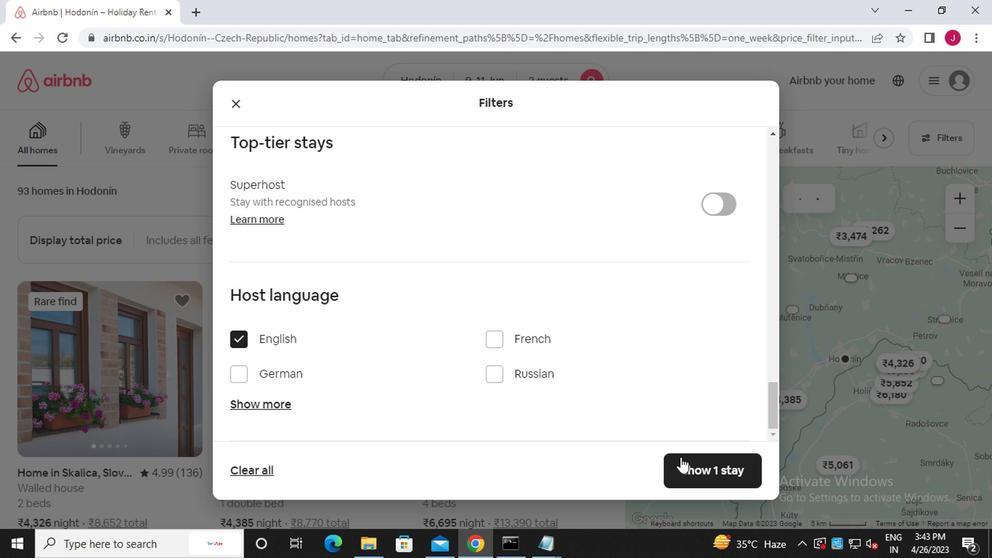 
Action: Mouse pressed left at (697, 476)
Screenshot: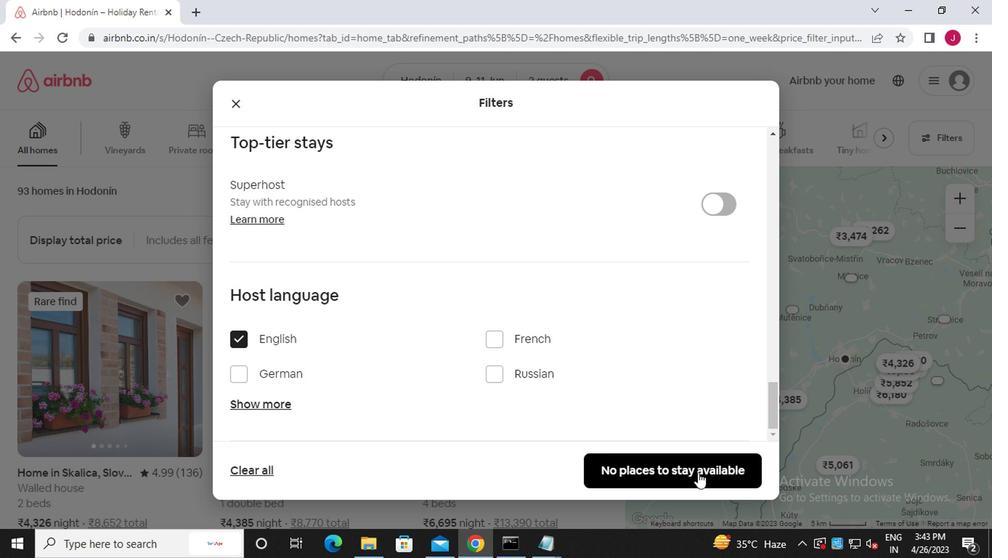 
Action: Mouse moved to (695, 467)
Screenshot: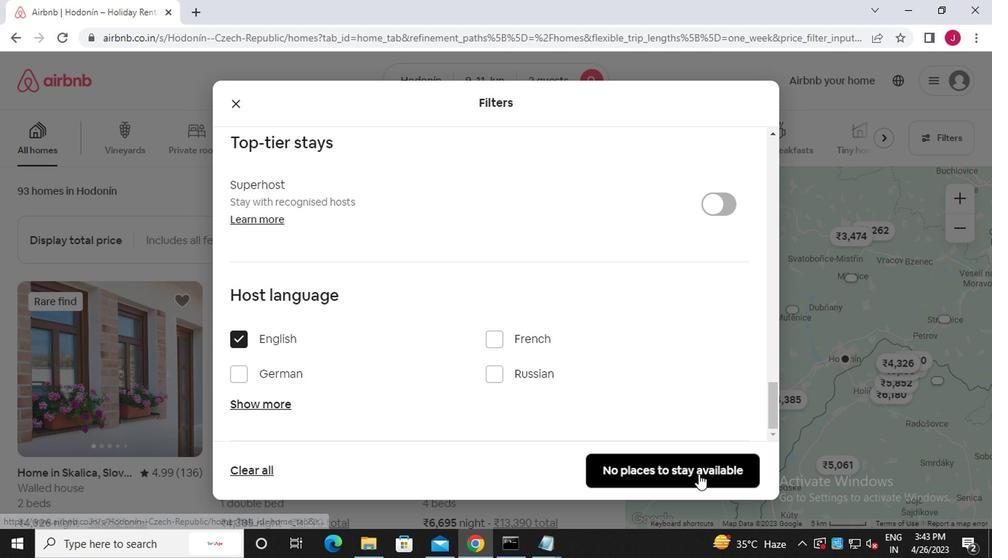 
